 Task: Use the formula "IMPORTXML" in spreadsheet "Project portfolio".
Action: Mouse moved to (741, 91)
Screenshot: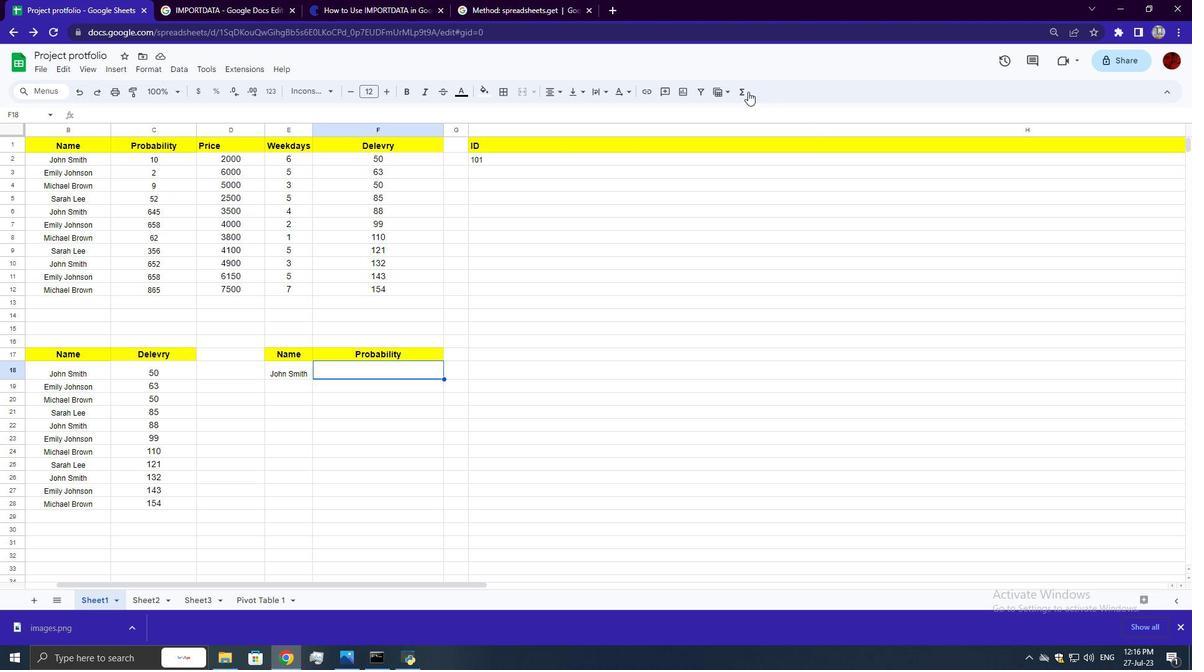 
Action: Mouse pressed left at (741, 91)
Screenshot: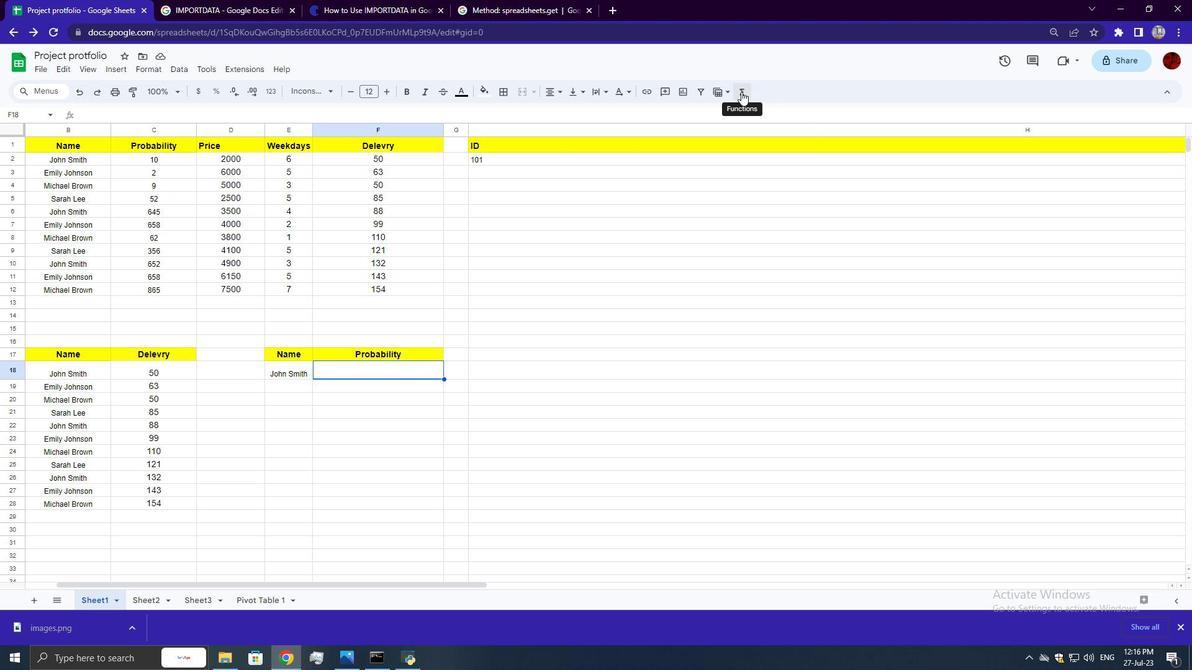 
Action: Mouse moved to (934, 226)
Screenshot: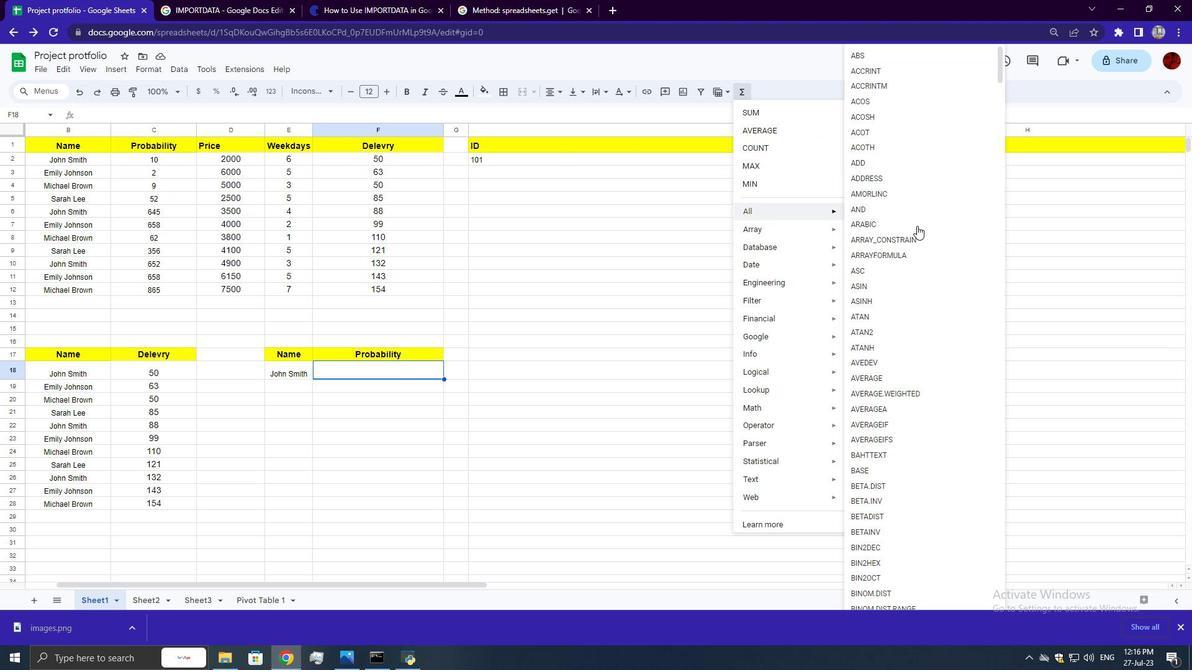 
Action: Mouse scrolled (934, 226) with delta (0, 0)
Screenshot: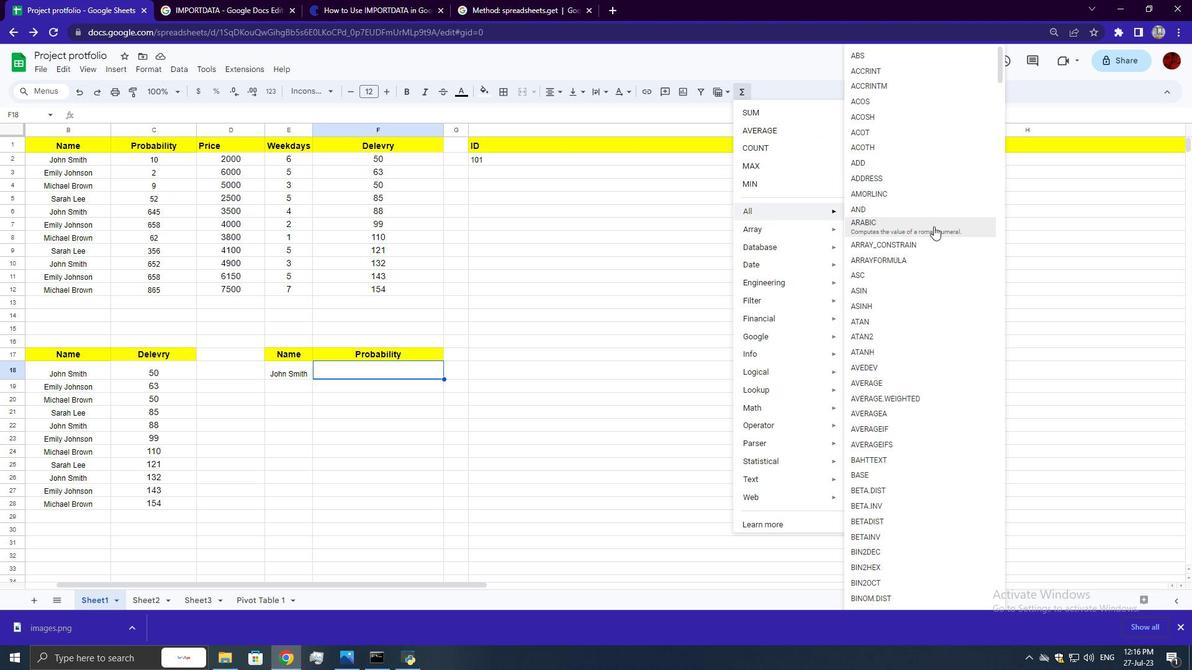 
Action: Mouse scrolled (934, 226) with delta (0, 0)
Screenshot: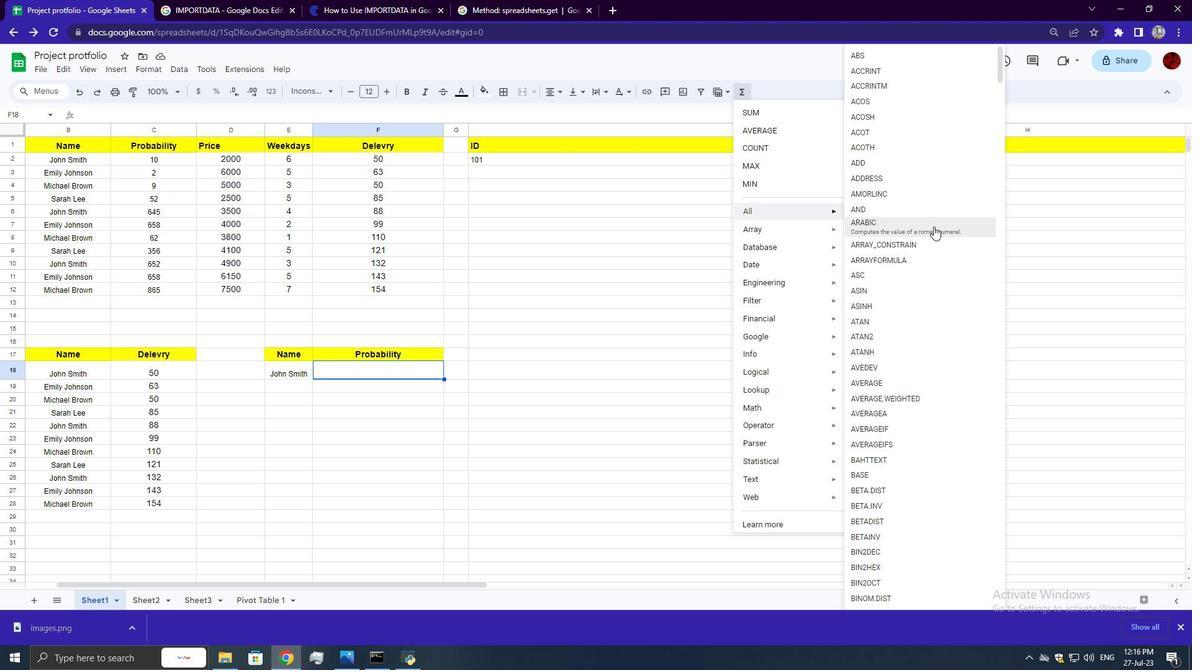 
Action: Mouse scrolled (934, 226) with delta (0, 0)
Screenshot: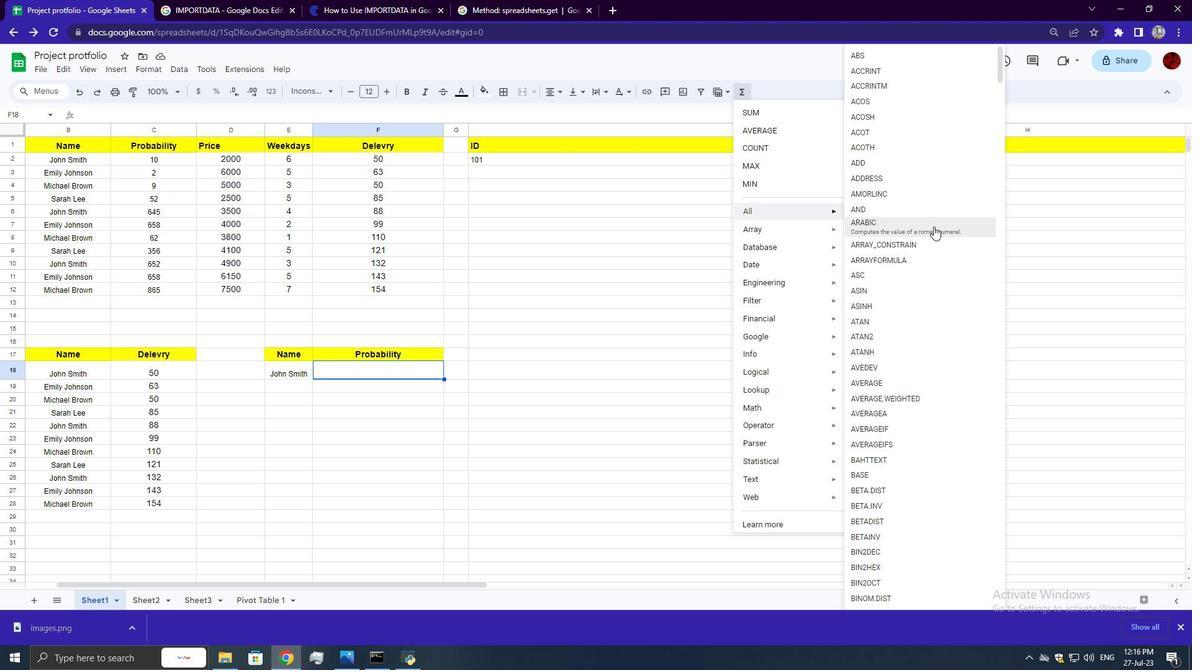 
Action: Mouse scrolled (934, 226) with delta (0, 0)
Screenshot: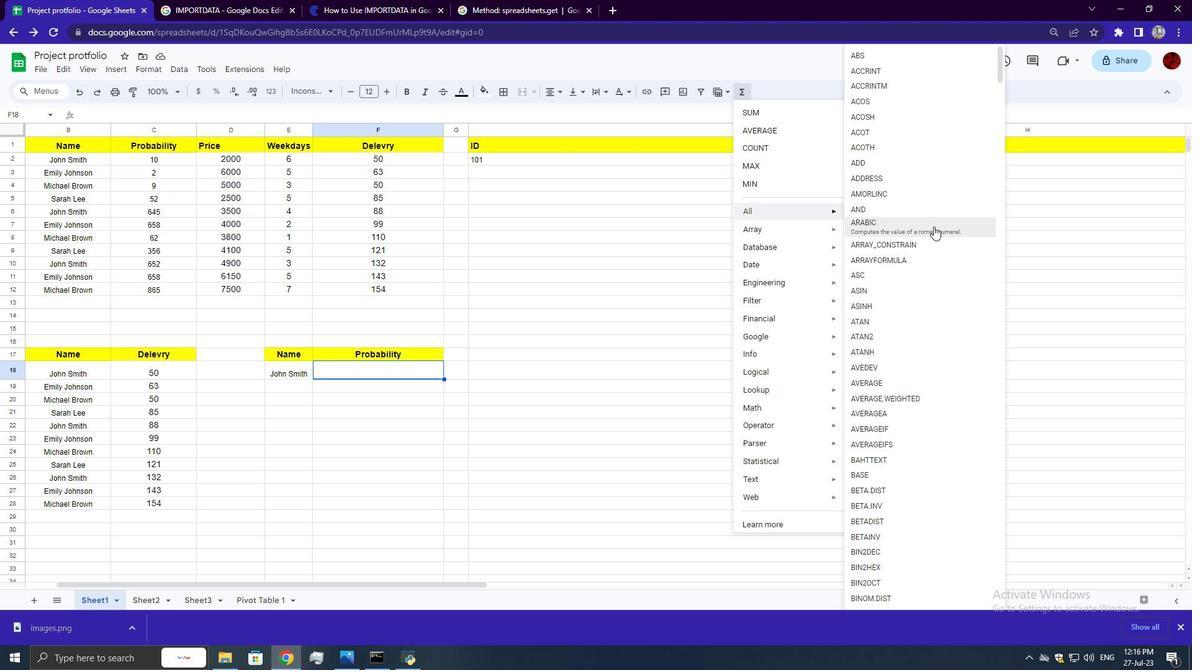 
Action: Mouse scrolled (934, 226) with delta (0, 0)
Screenshot: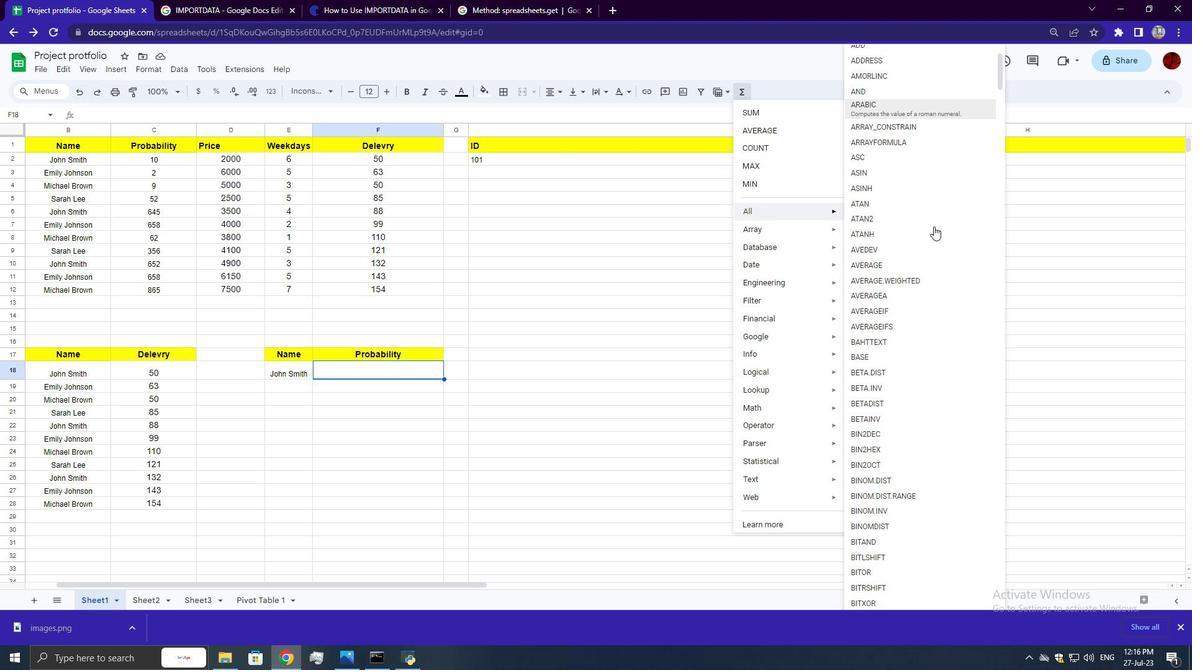 
Action: Mouse scrolled (934, 226) with delta (0, 0)
Screenshot: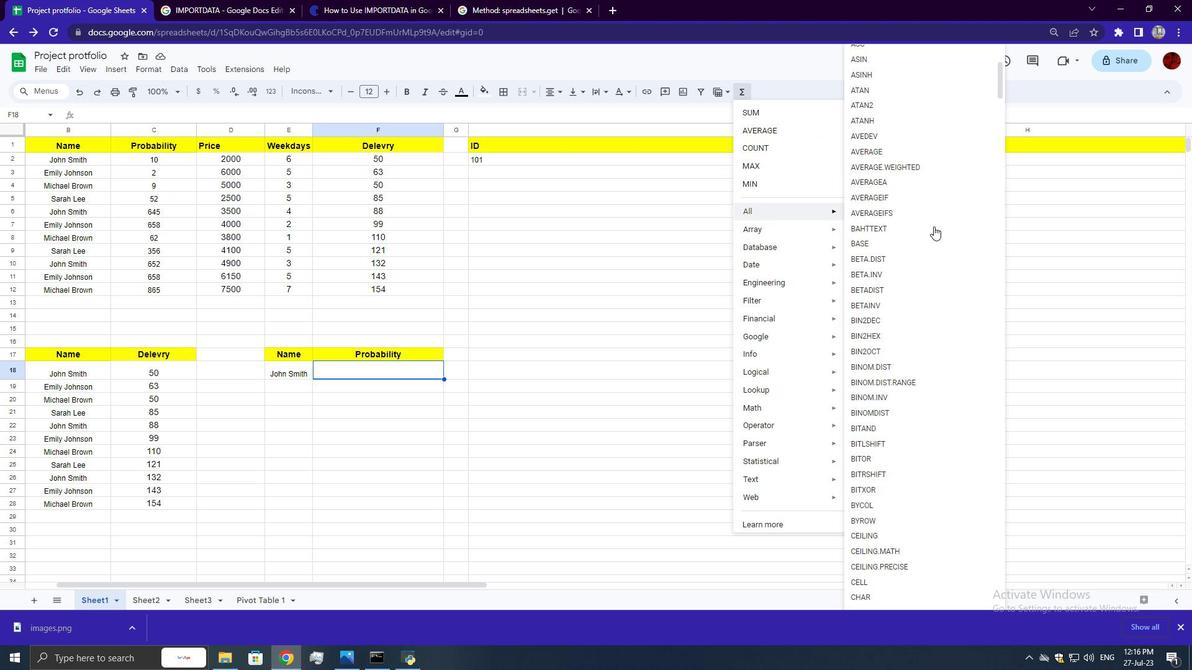 
Action: Mouse scrolled (934, 226) with delta (0, 0)
Screenshot: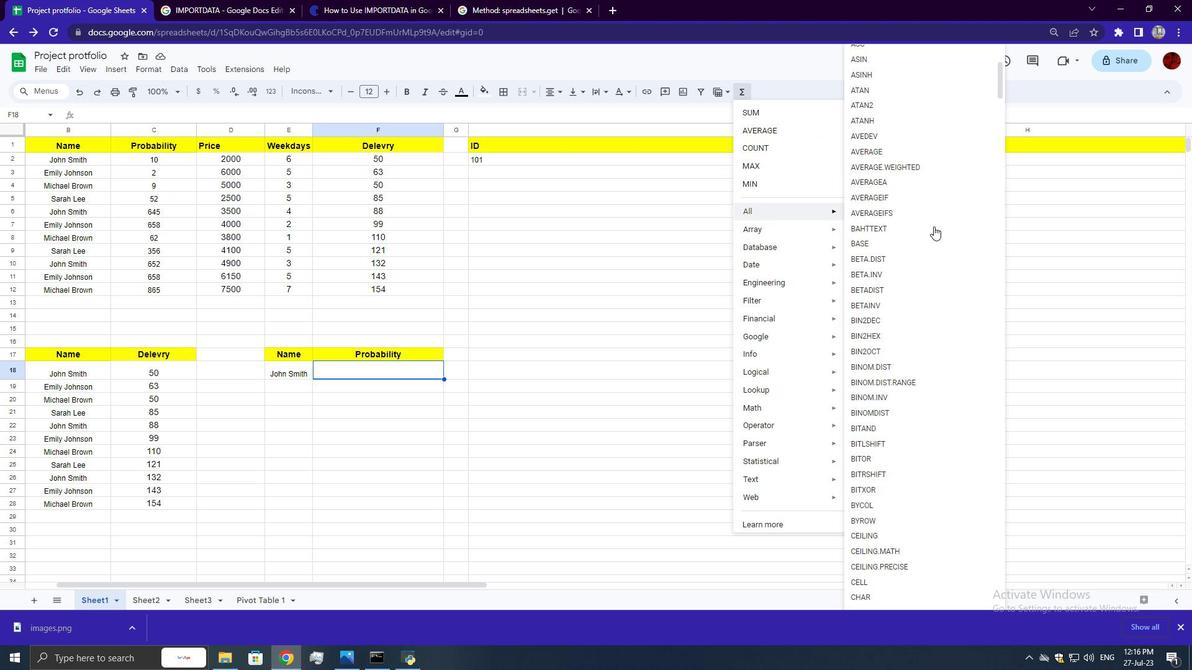 
Action: Mouse scrolled (934, 226) with delta (0, 0)
Screenshot: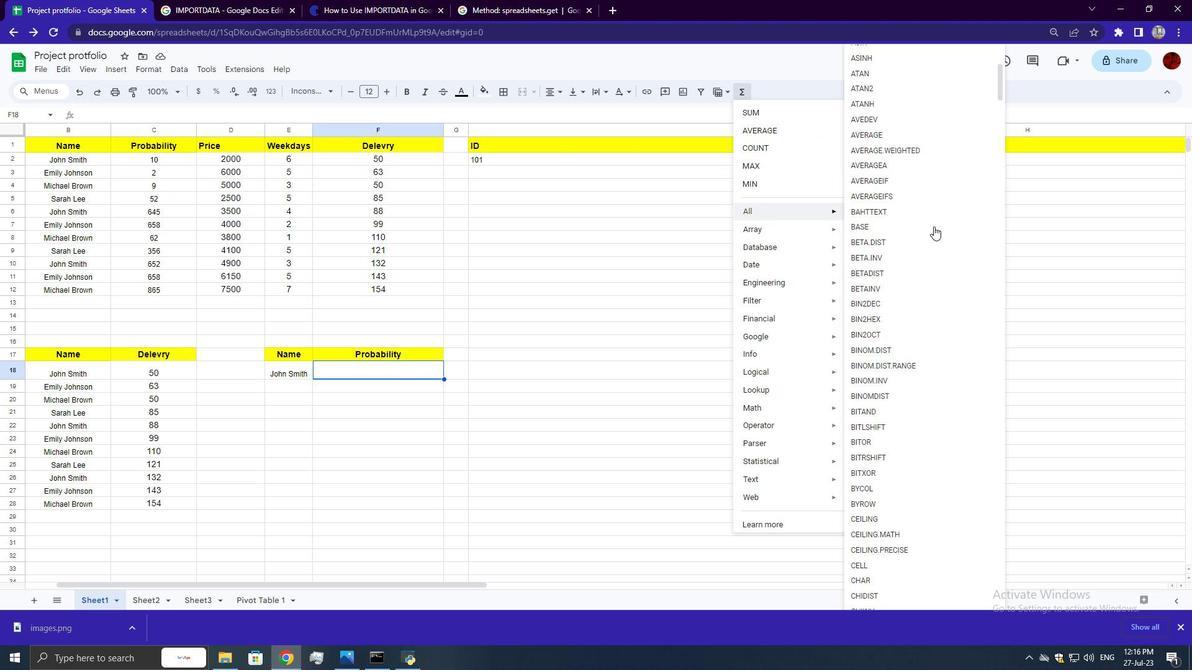 
Action: Mouse scrolled (934, 226) with delta (0, 0)
Screenshot: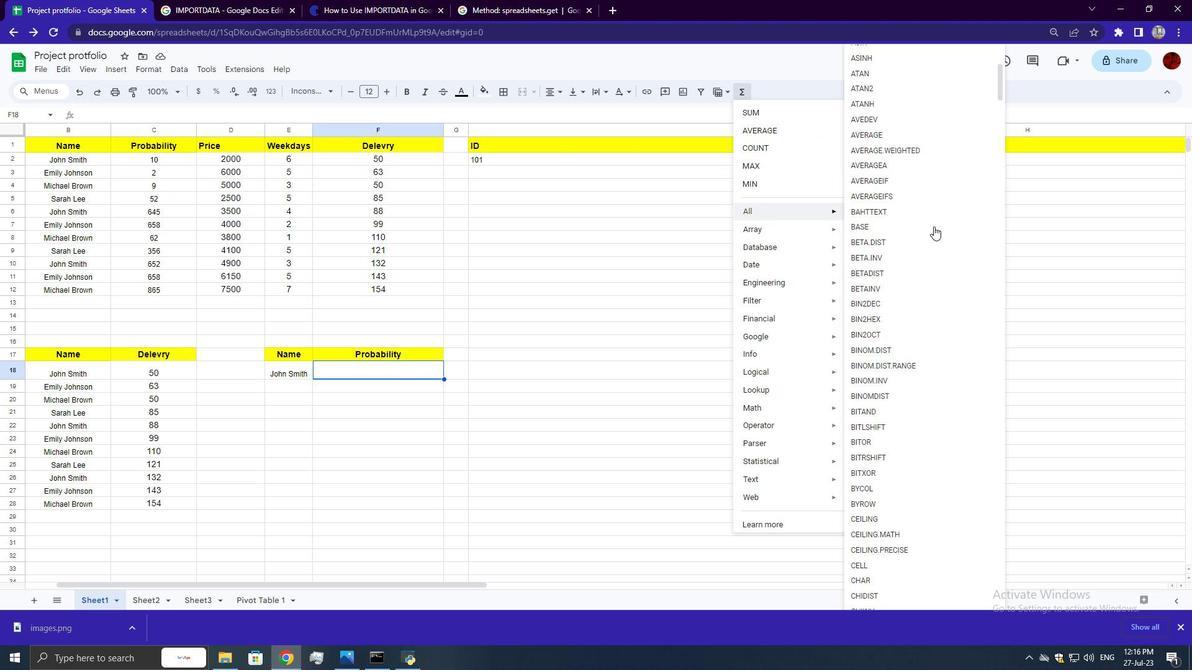 
Action: Mouse scrolled (934, 226) with delta (0, 0)
Screenshot: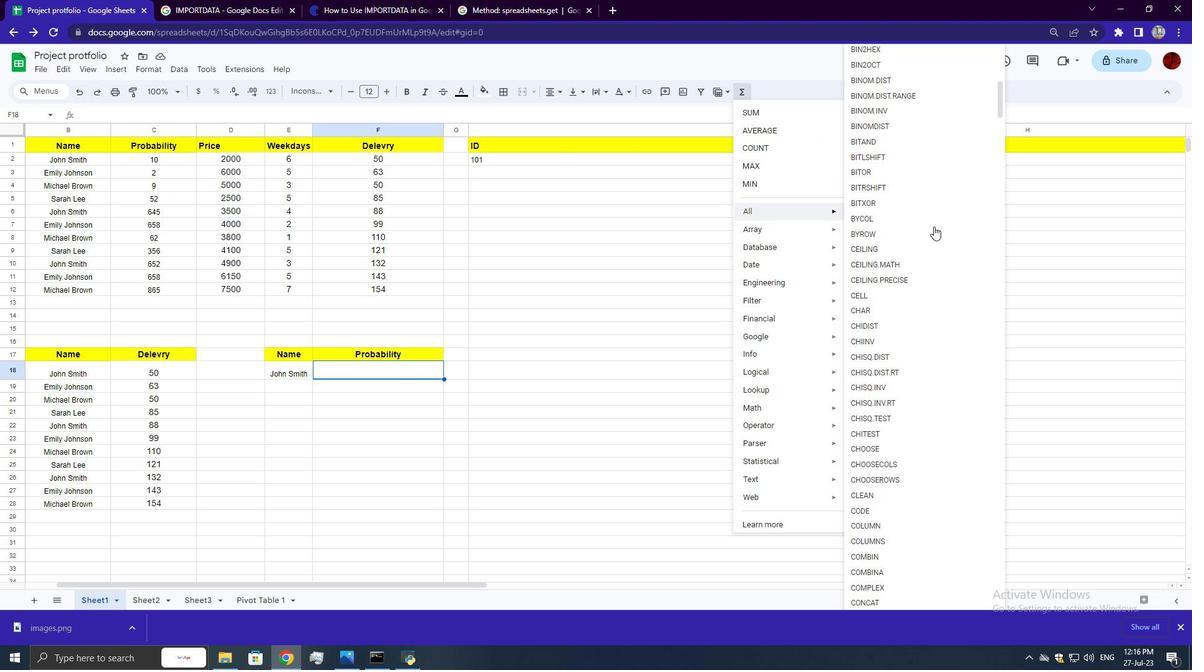 
Action: Mouse scrolled (934, 226) with delta (0, 0)
Screenshot: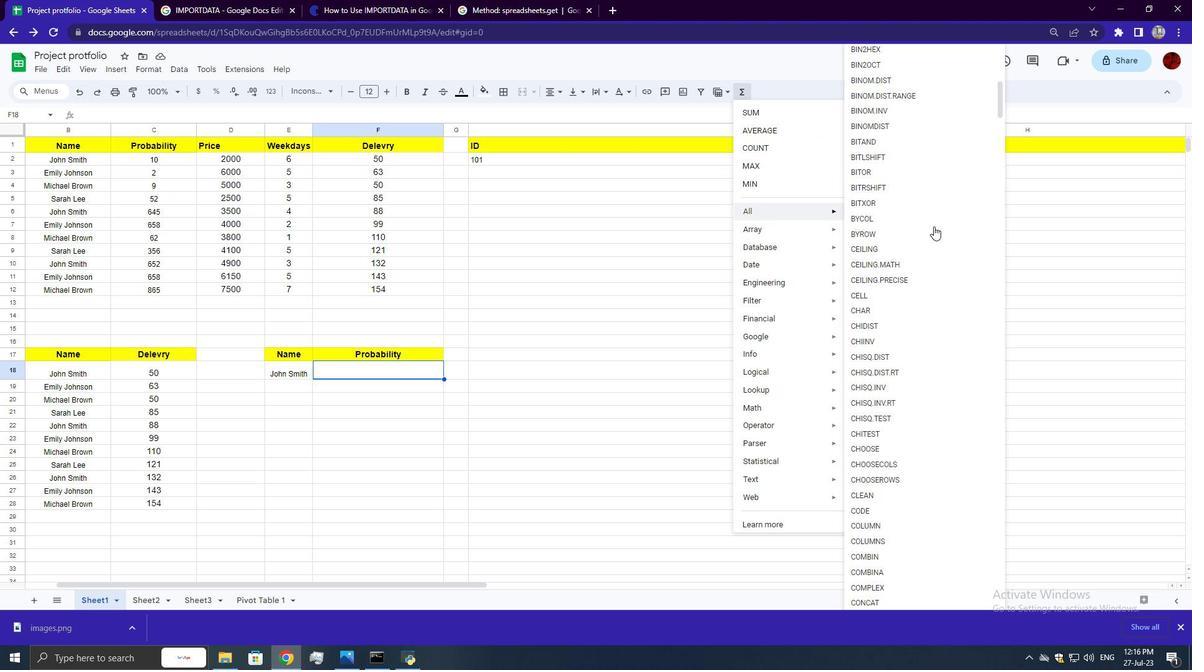 
Action: Mouse scrolled (934, 226) with delta (0, 0)
Screenshot: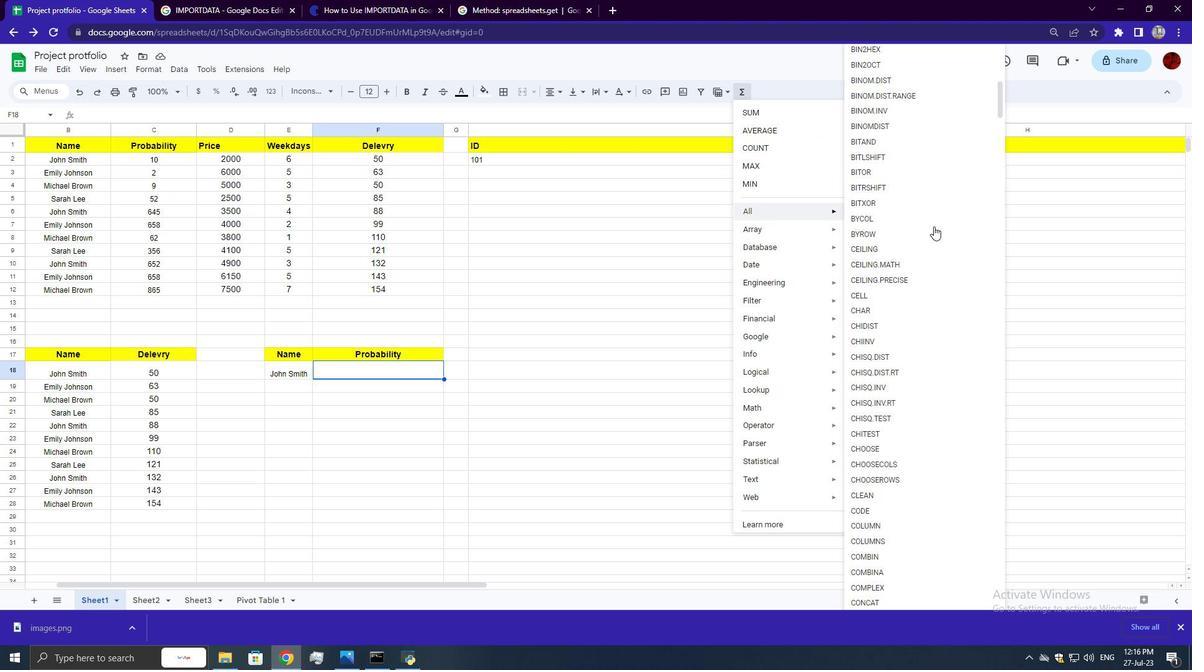 
Action: Mouse scrolled (934, 226) with delta (0, 0)
Screenshot: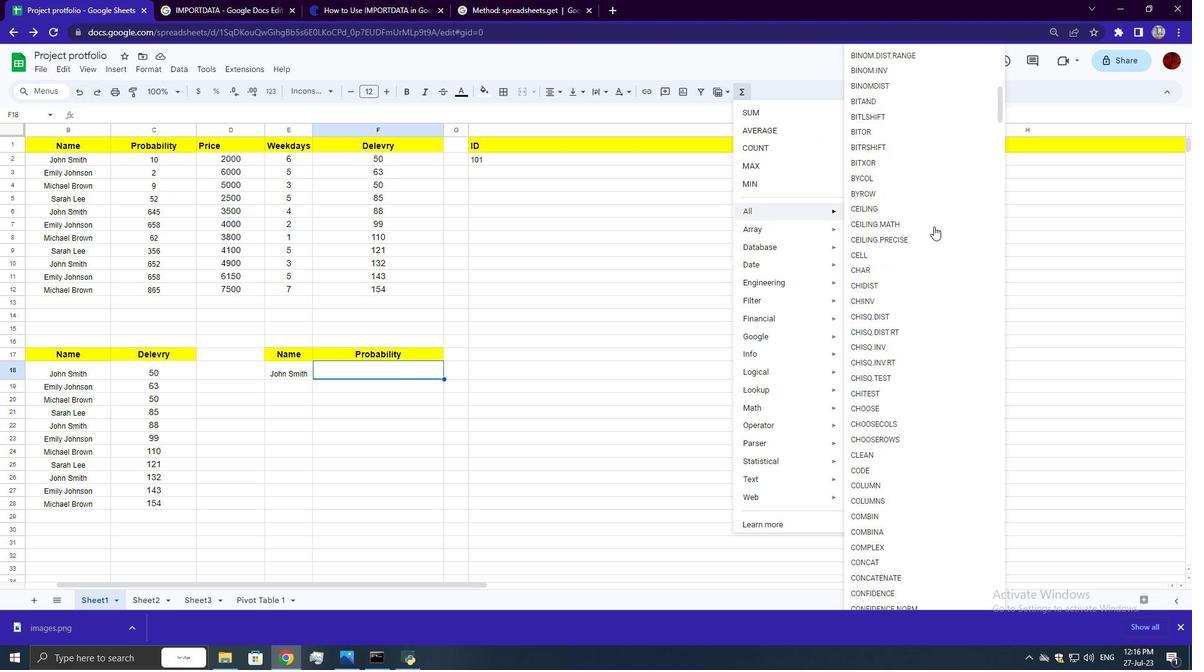 
Action: Mouse scrolled (934, 226) with delta (0, 0)
Screenshot: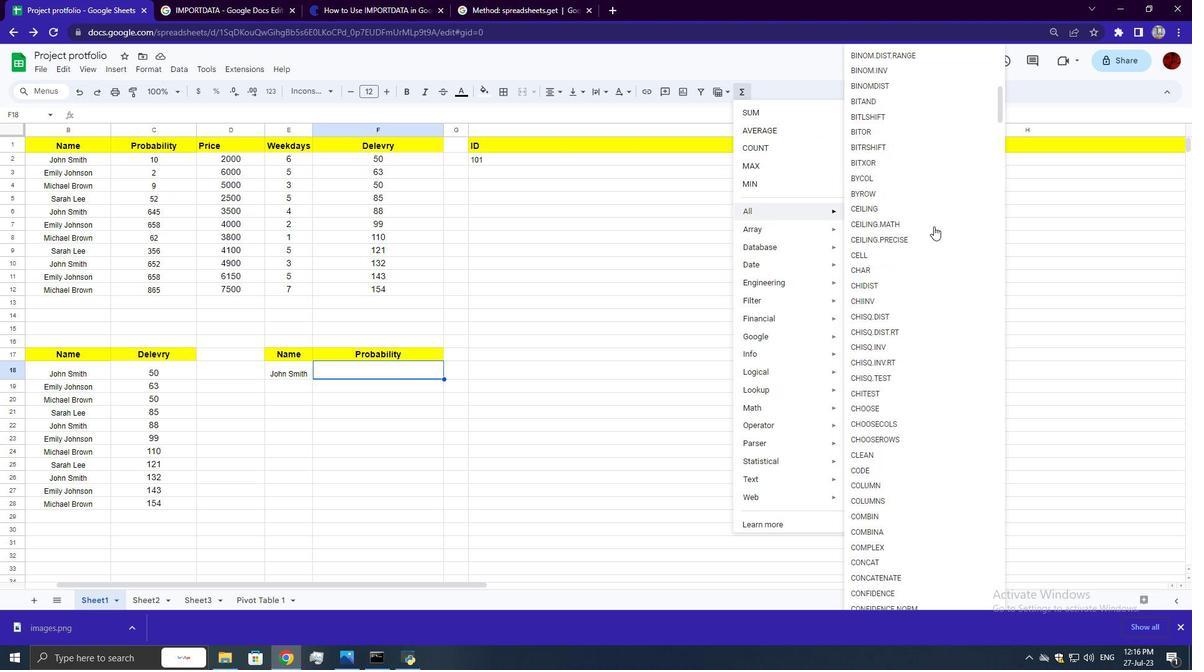 
Action: Mouse scrolled (934, 226) with delta (0, 0)
Screenshot: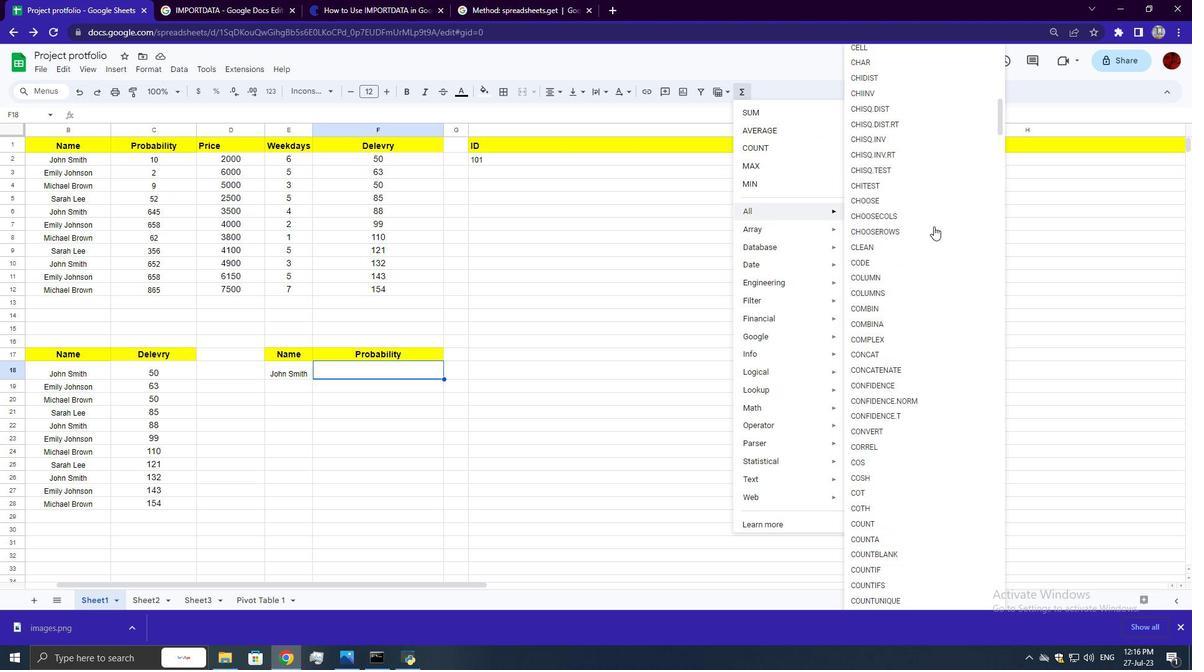 
Action: Mouse scrolled (934, 226) with delta (0, 0)
Screenshot: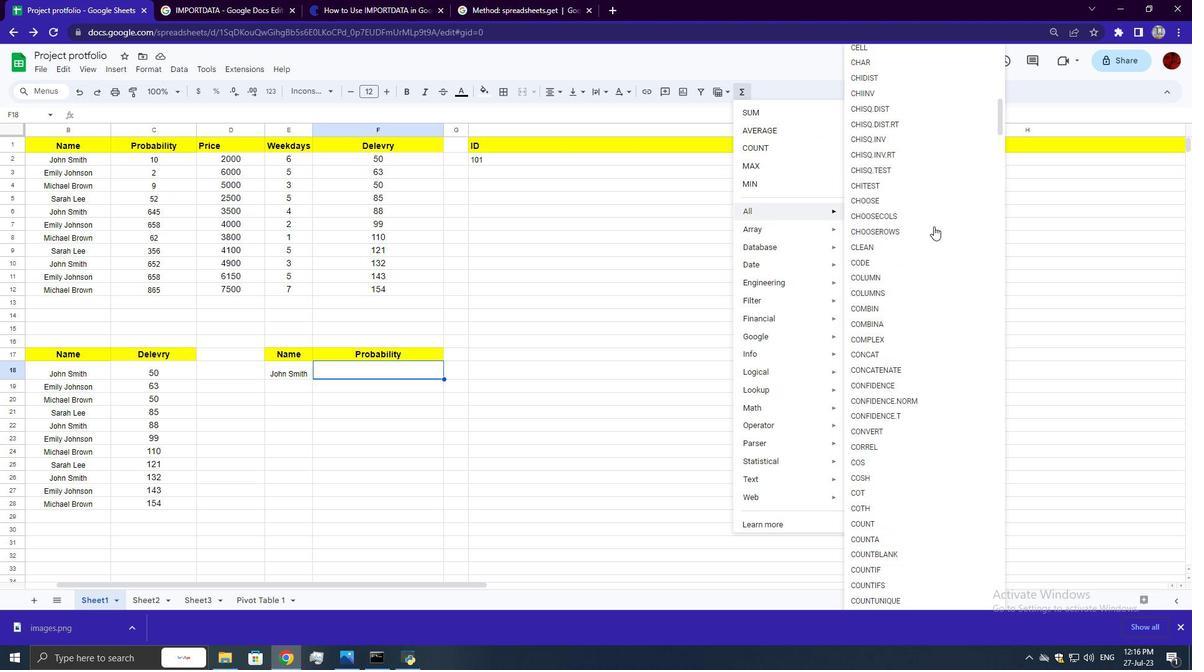 
Action: Mouse scrolled (934, 226) with delta (0, 0)
Screenshot: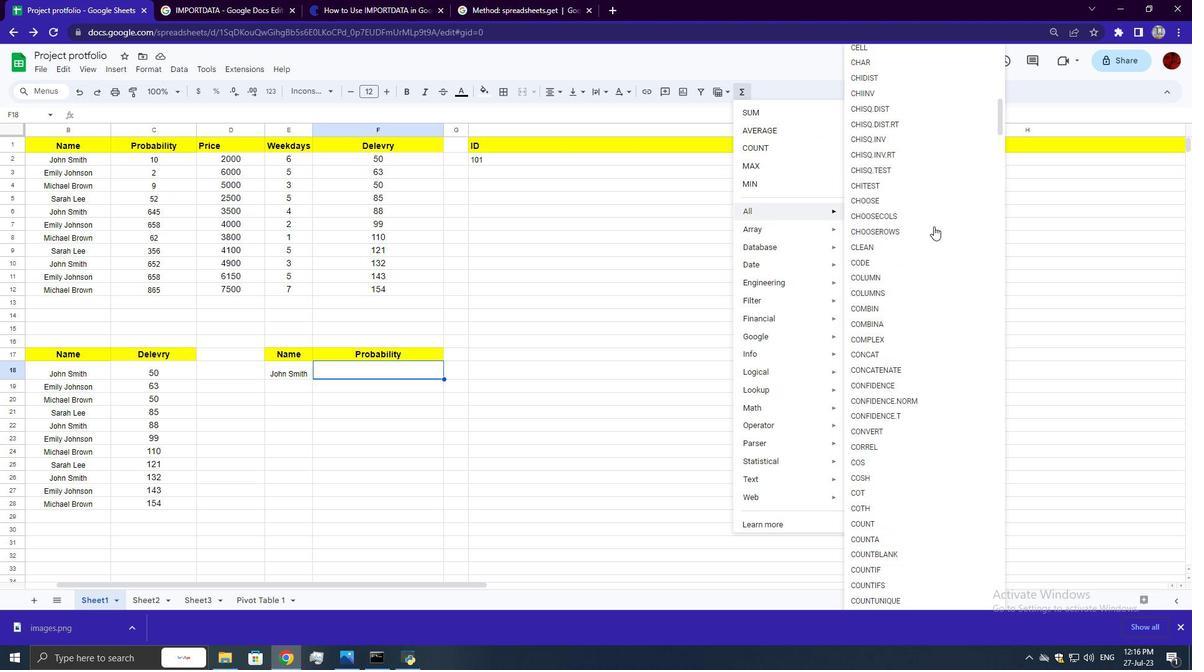 
Action: Mouse scrolled (934, 226) with delta (0, 0)
Screenshot: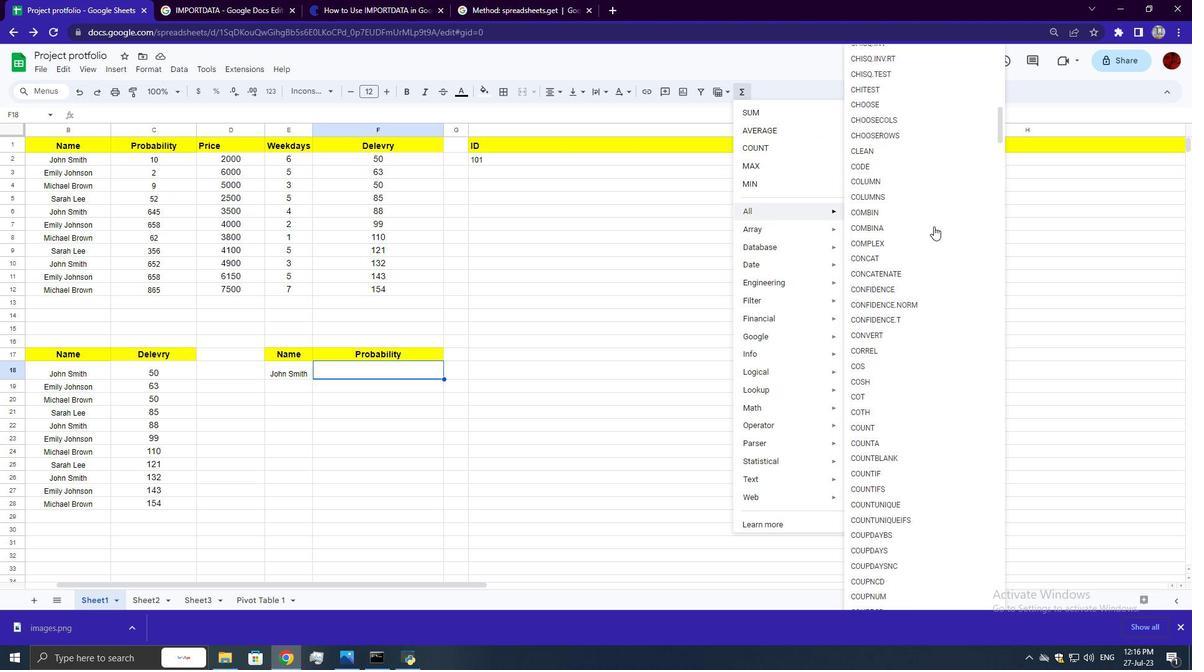 
Action: Mouse scrolled (934, 226) with delta (0, 0)
Screenshot: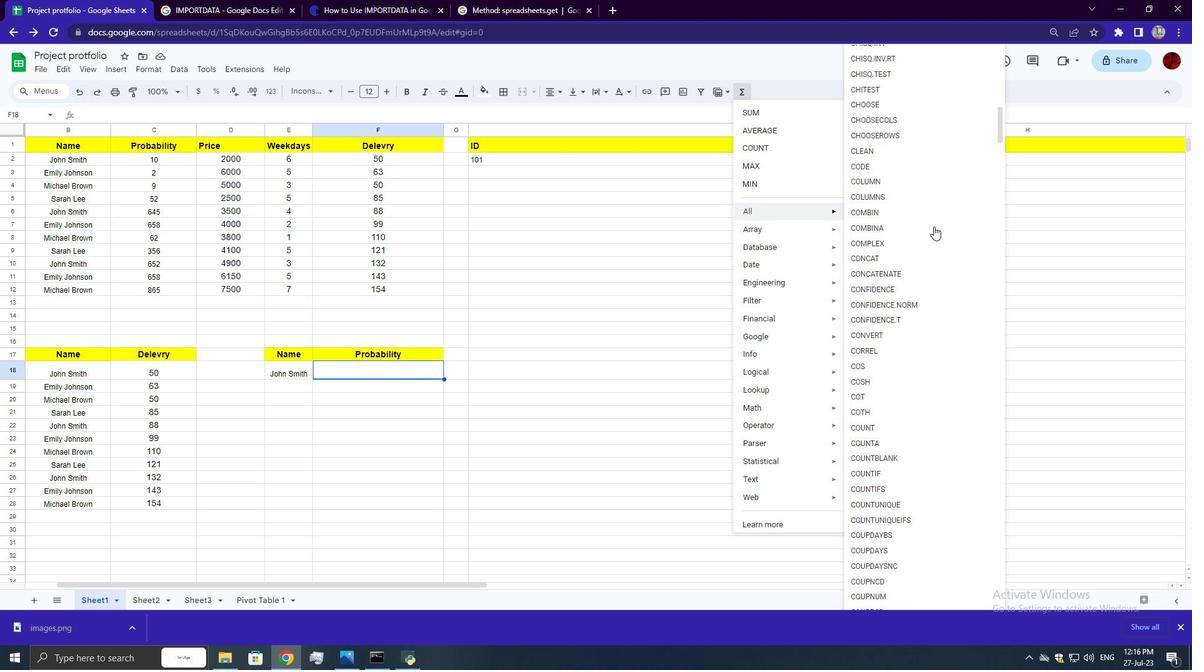 
Action: Mouse scrolled (934, 226) with delta (0, 0)
Screenshot: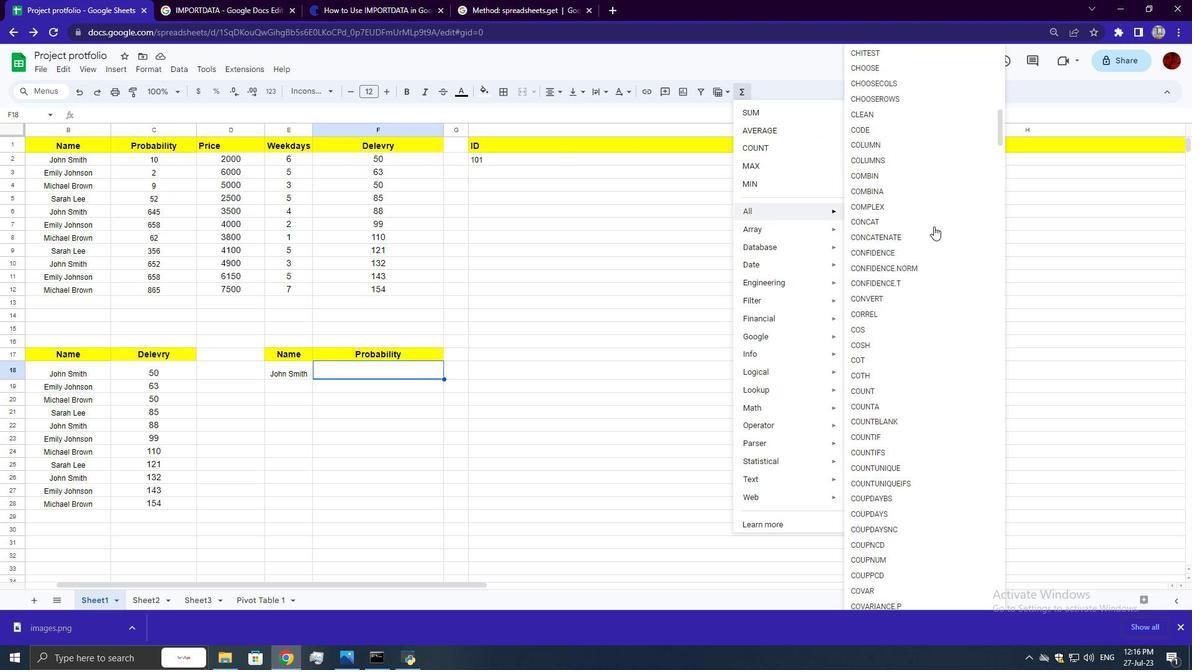 
Action: Mouse scrolled (934, 226) with delta (0, 0)
Screenshot: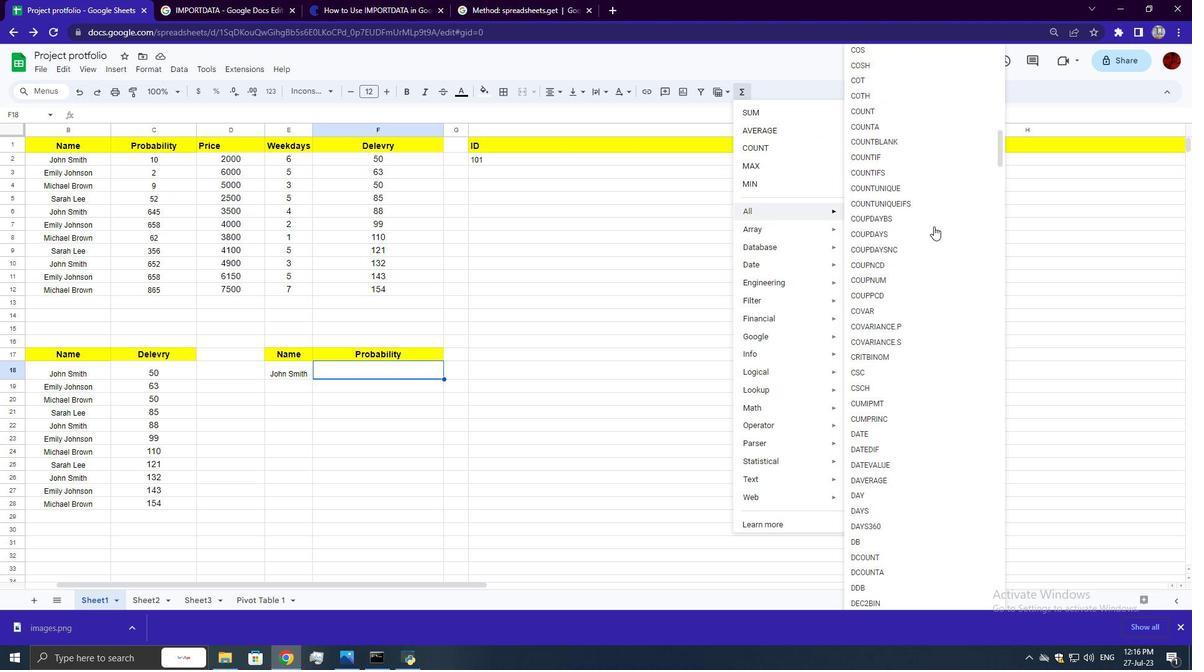 
Action: Mouse scrolled (934, 226) with delta (0, 0)
Screenshot: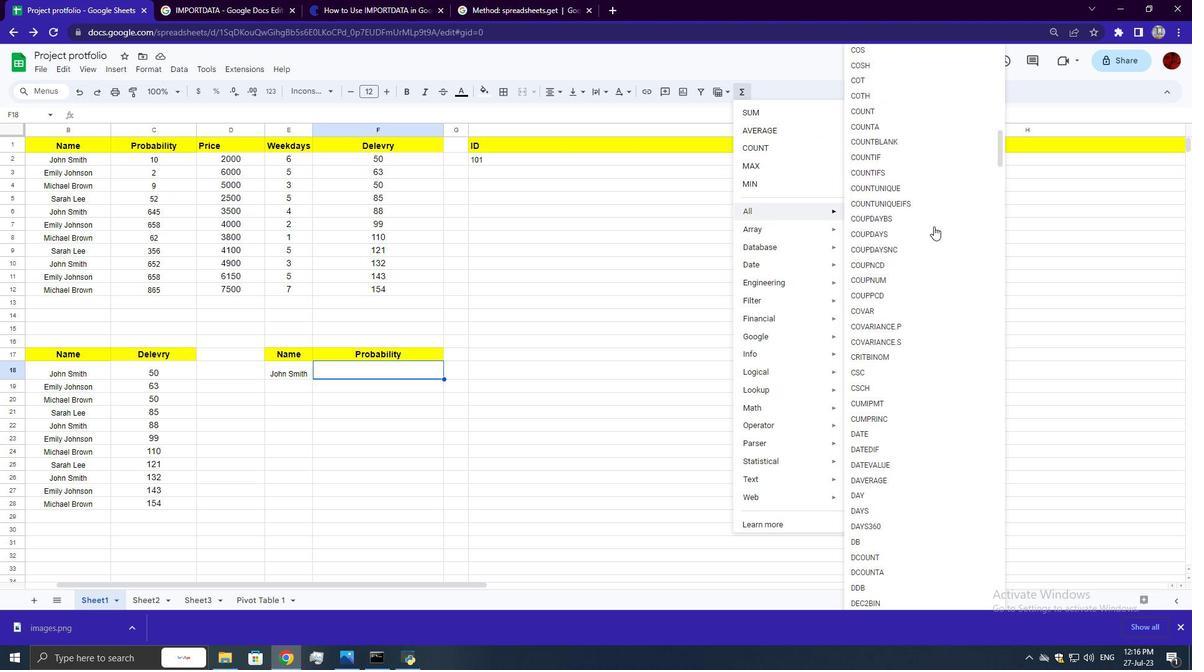 
Action: Mouse scrolled (934, 226) with delta (0, 0)
Screenshot: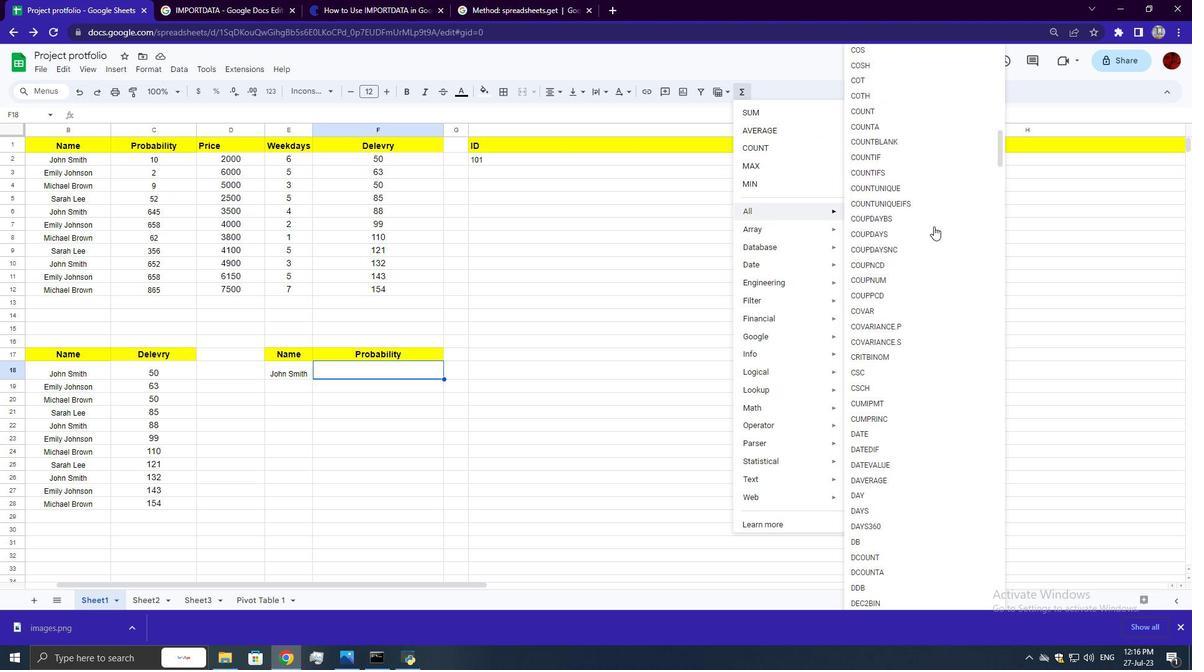 
Action: Mouse scrolled (934, 226) with delta (0, 0)
Screenshot: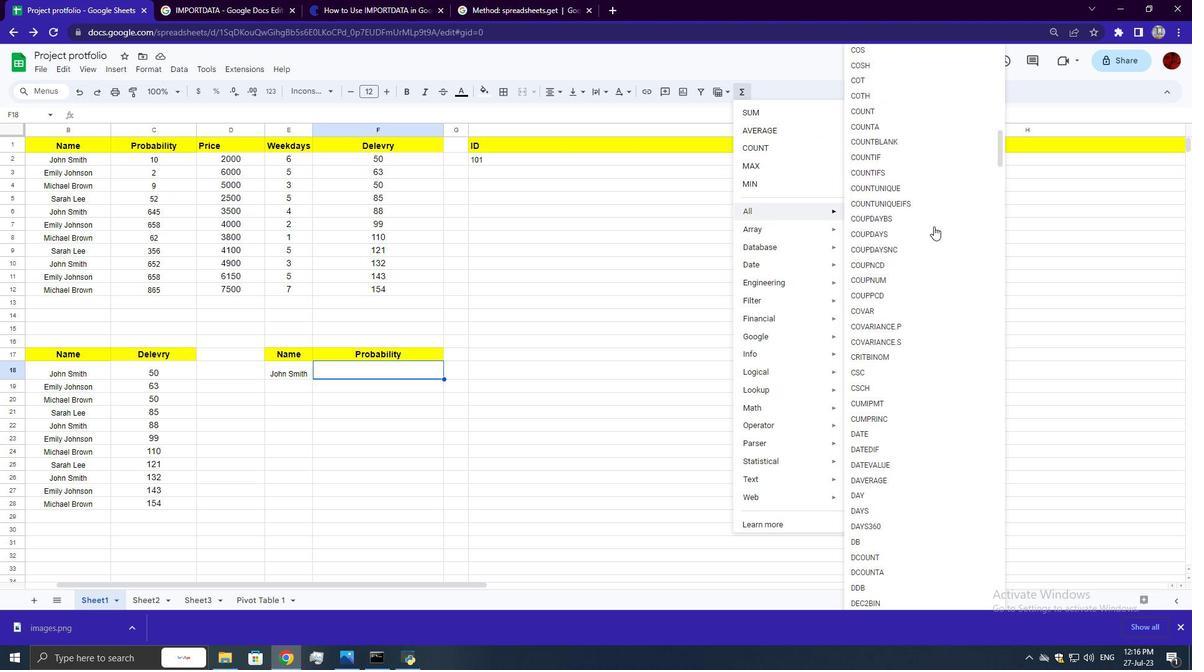 
Action: Mouse moved to (934, 226)
Screenshot: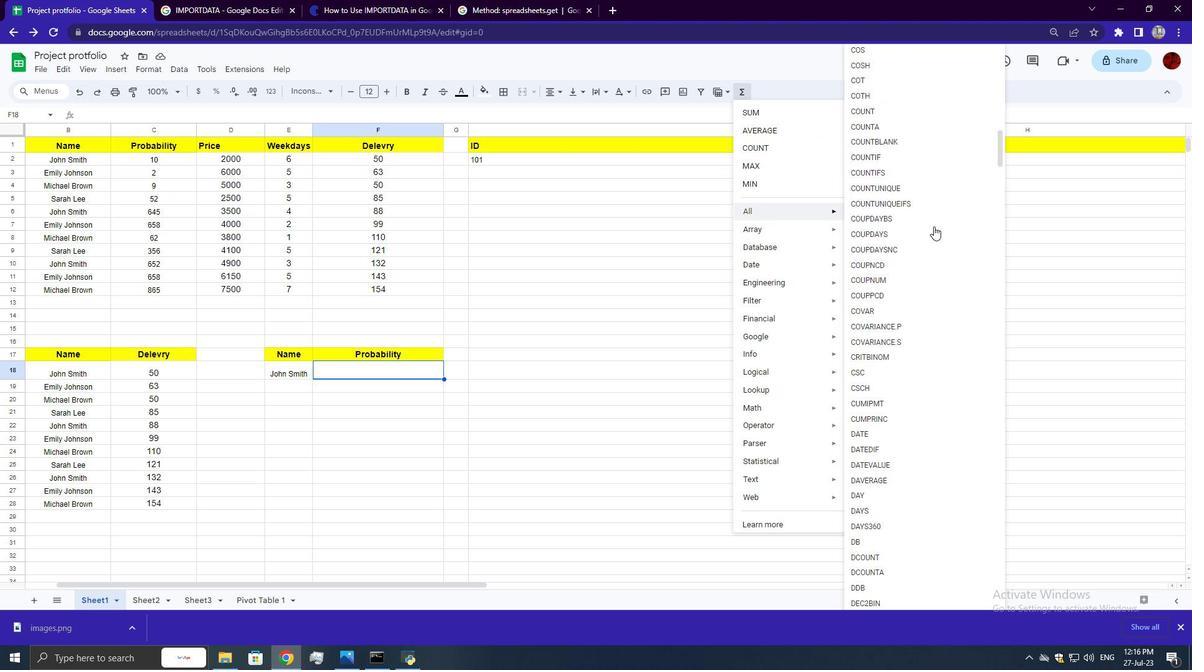 
Action: Mouse scrolled (934, 226) with delta (0, 0)
Screenshot: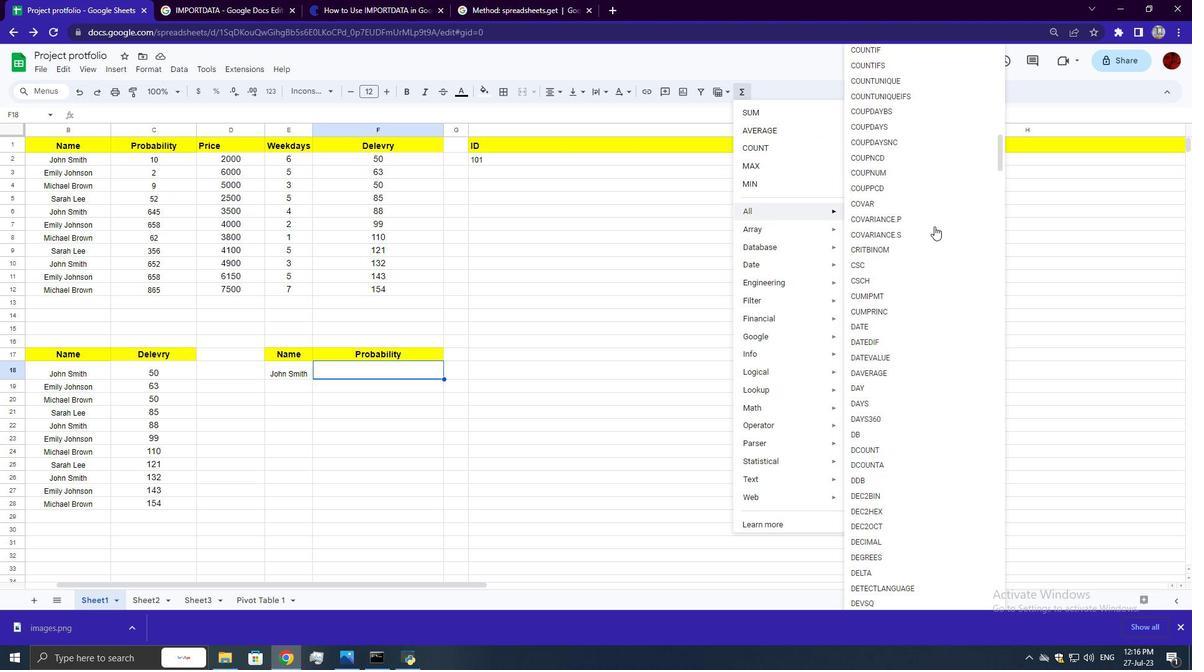 
Action: Mouse scrolled (934, 226) with delta (0, 0)
Screenshot: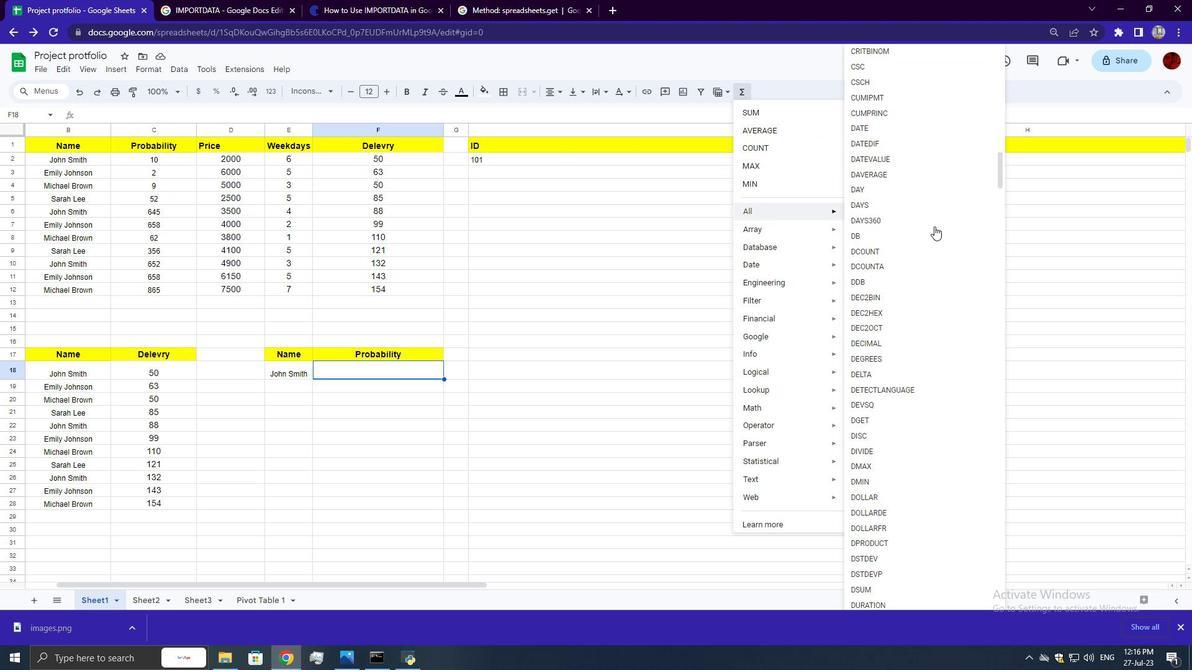 
Action: Mouse scrolled (934, 226) with delta (0, 0)
Screenshot: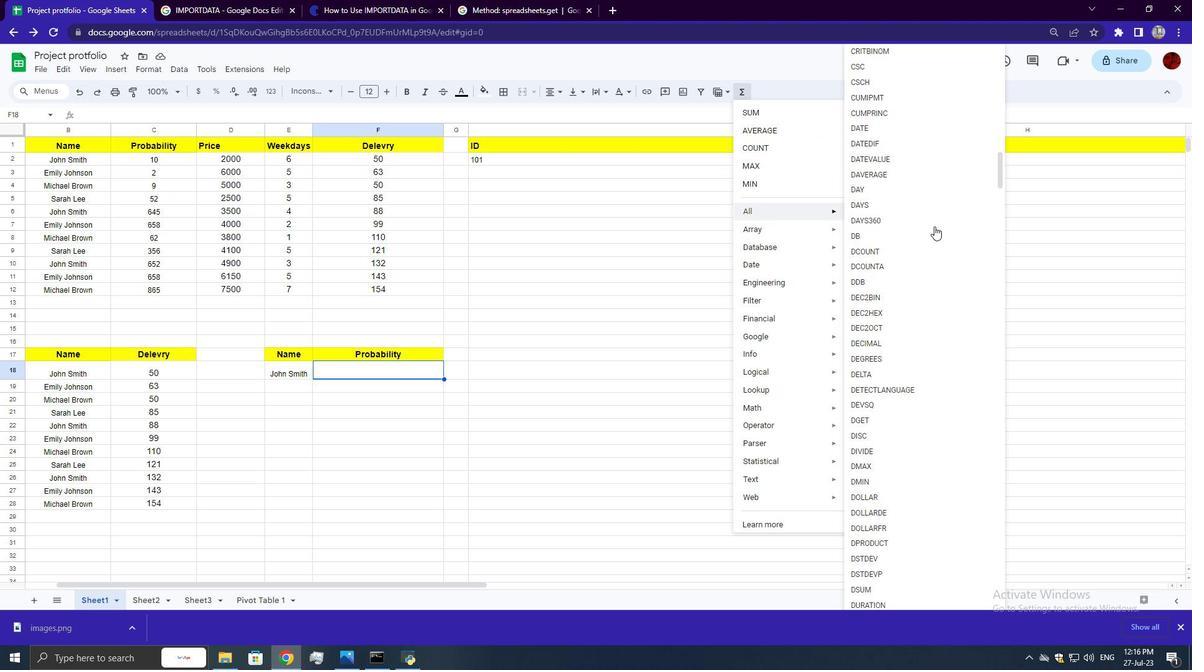 
Action: Mouse scrolled (934, 226) with delta (0, 0)
Screenshot: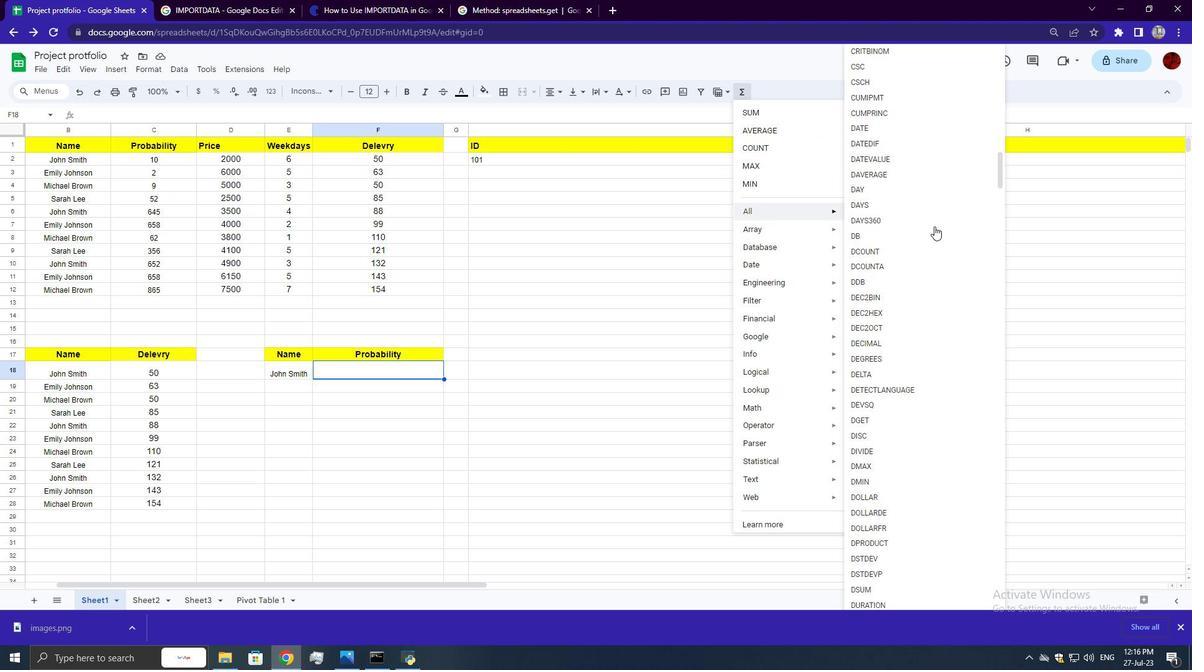 
Action: Mouse scrolled (934, 226) with delta (0, 0)
Screenshot: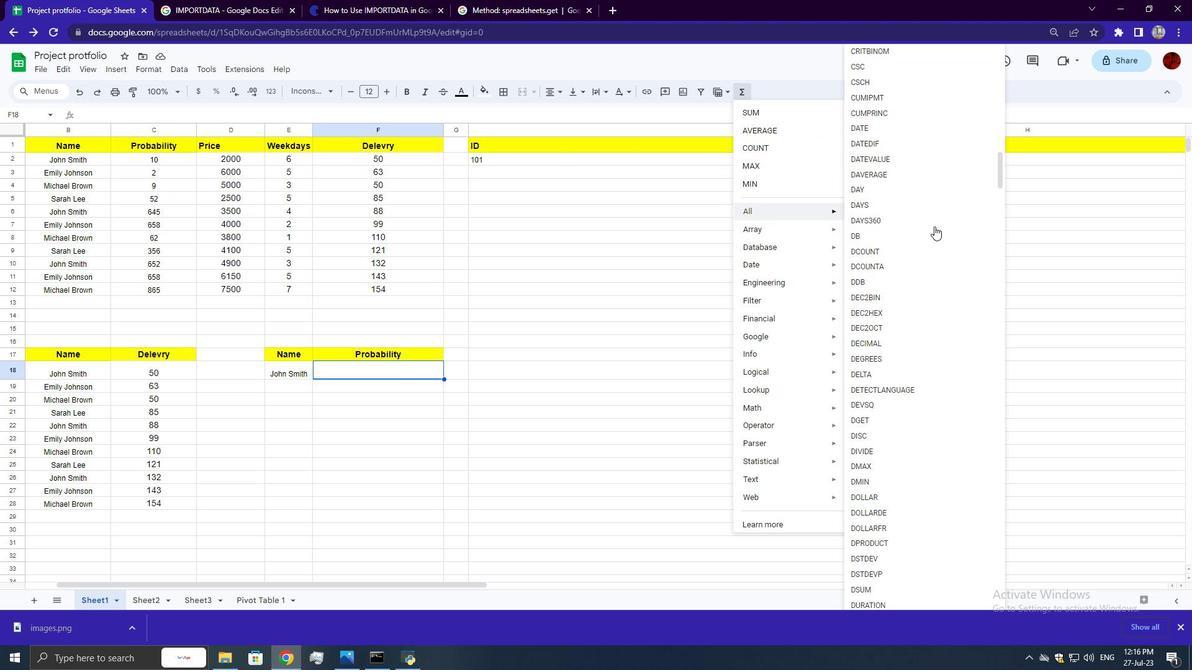 
Action: Mouse scrolled (934, 226) with delta (0, 0)
Screenshot: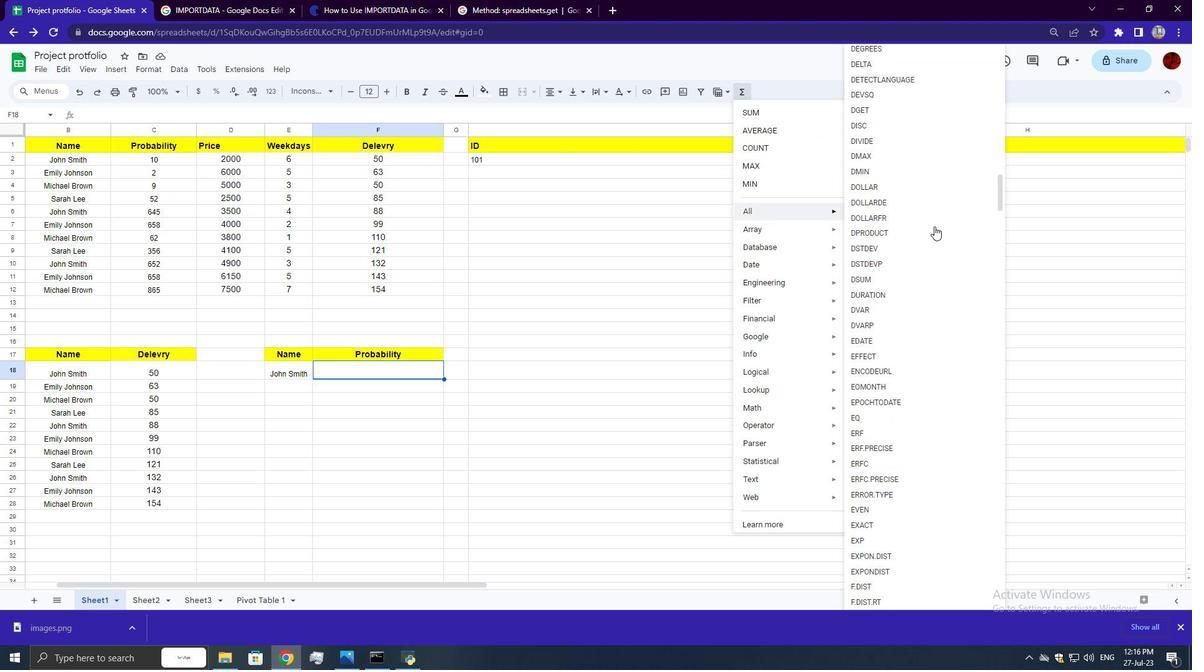 
Action: Mouse scrolled (934, 226) with delta (0, 0)
Screenshot: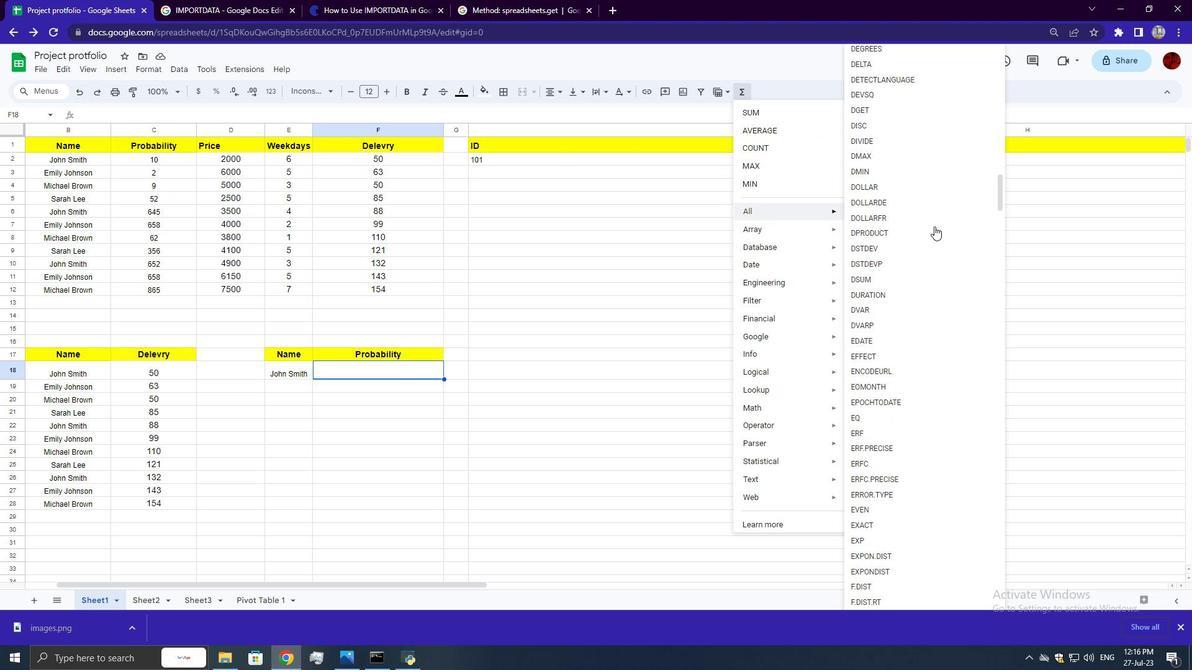 
Action: Mouse scrolled (934, 226) with delta (0, 0)
Screenshot: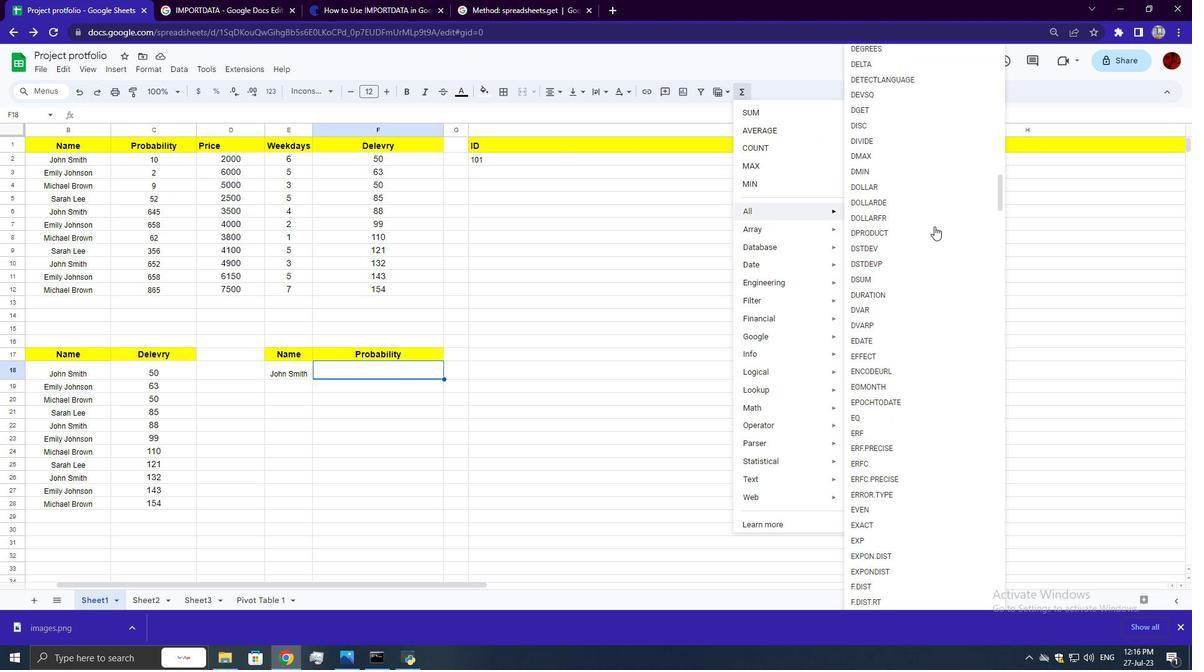 
Action: Mouse scrolled (934, 226) with delta (0, 0)
Screenshot: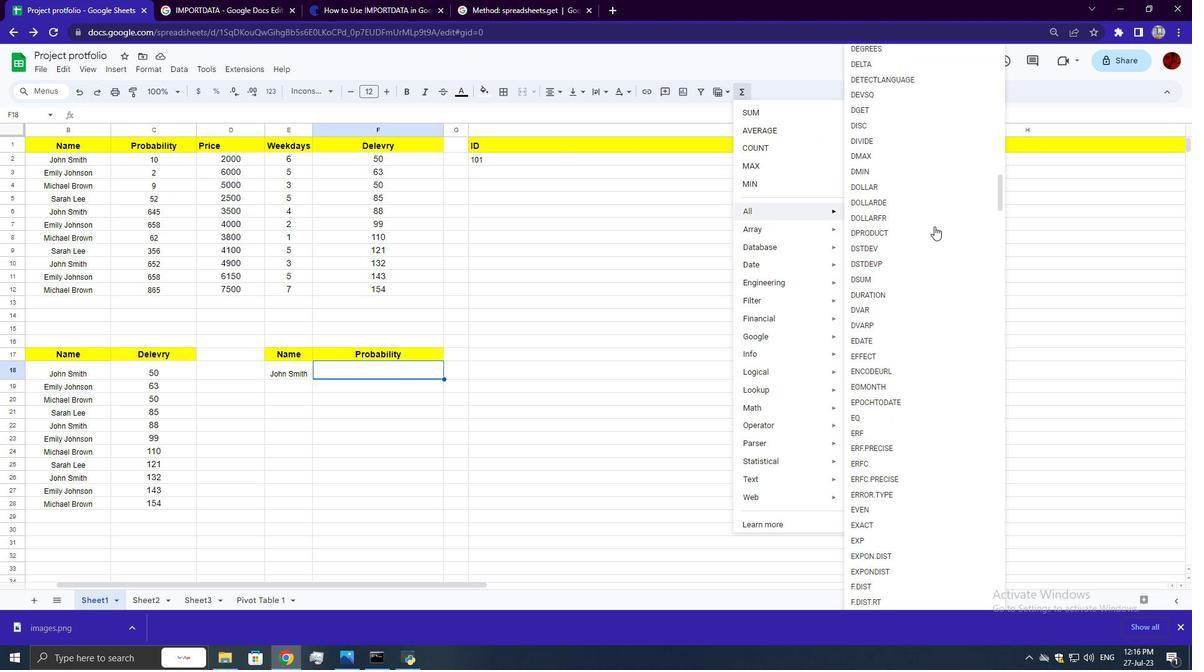 
Action: Mouse scrolled (934, 226) with delta (0, 0)
Screenshot: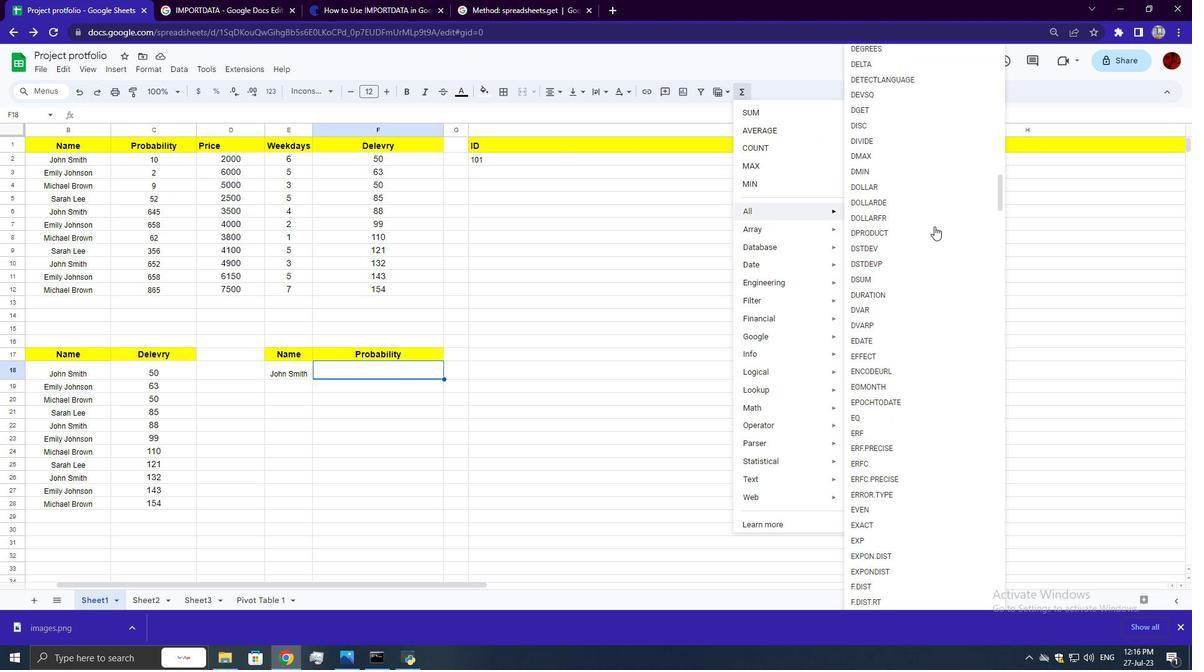 
Action: Mouse scrolled (934, 226) with delta (0, 0)
Screenshot: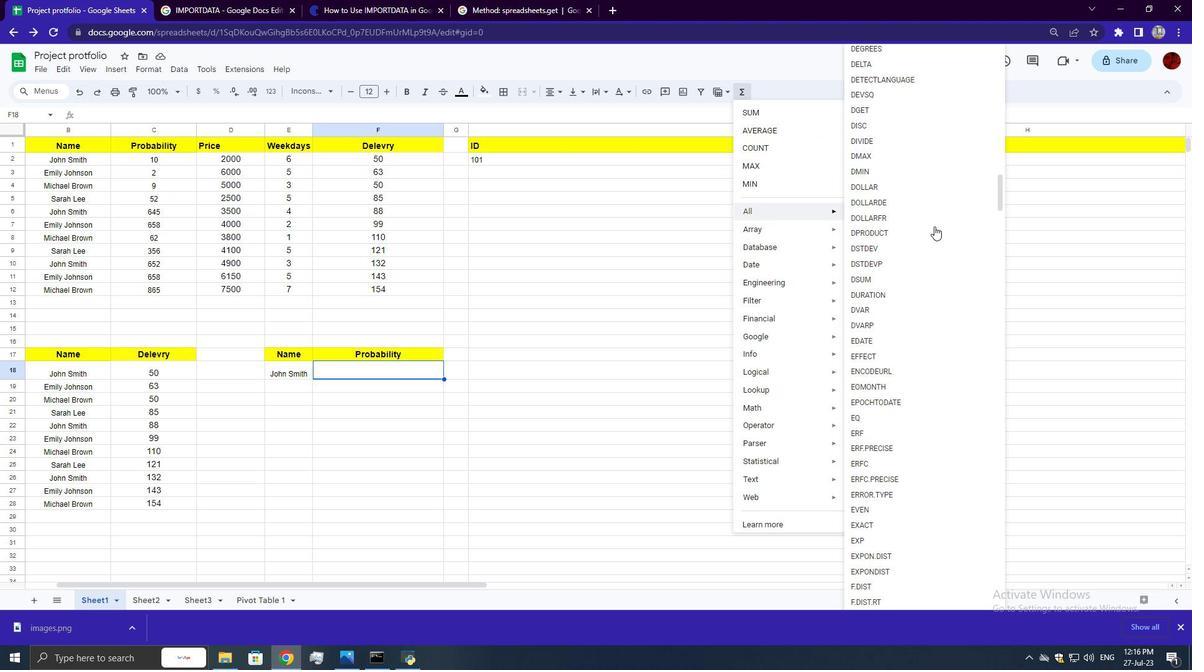 
Action: Mouse scrolled (934, 226) with delta (0, 0)
Screenshot: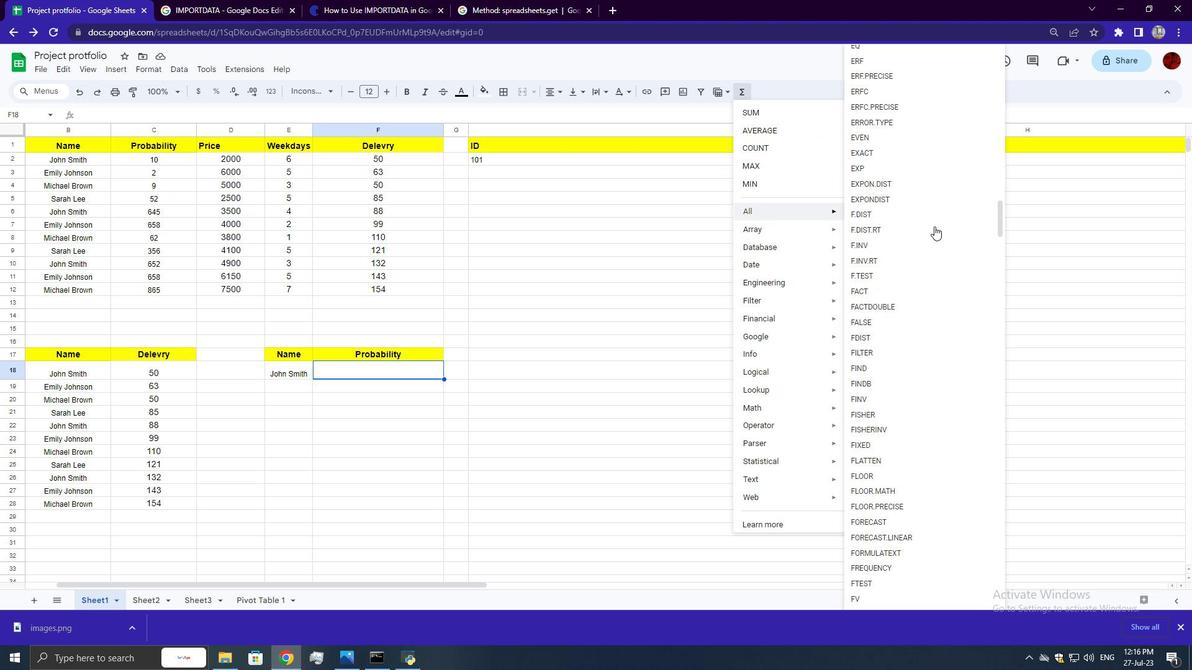 
Action: Mouse scrolled (934, 226) with delta (0, 0)
Screenshot: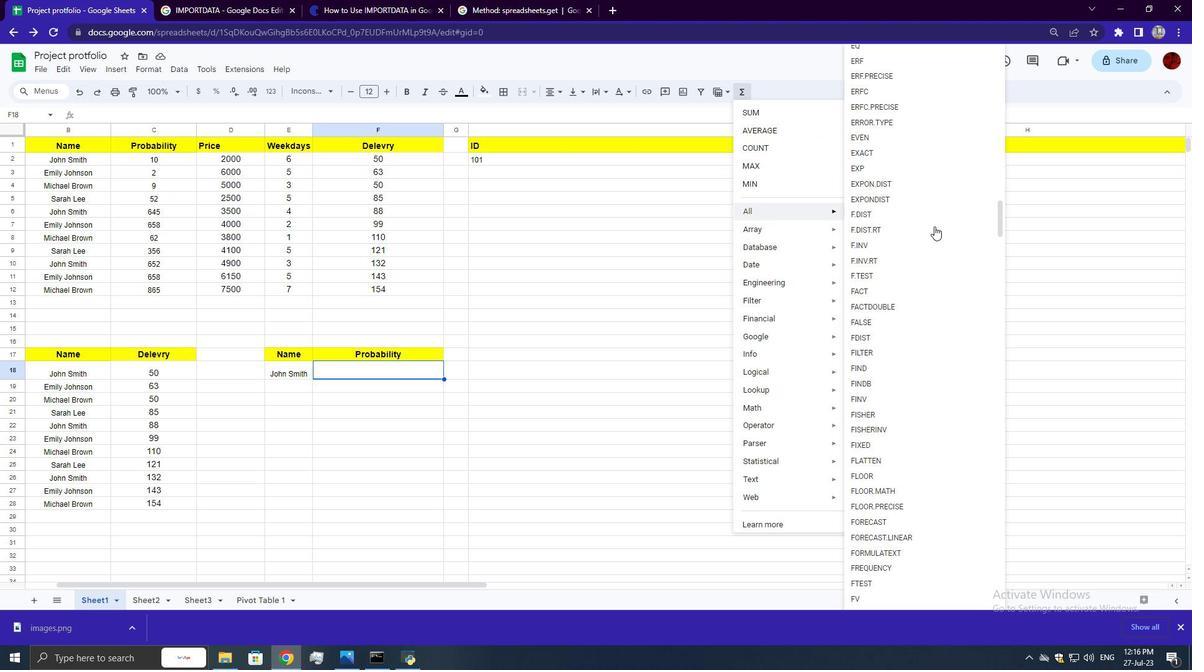 
Action: Mouse scrolled (934, 226) with delta (0, 0)
Screenshot: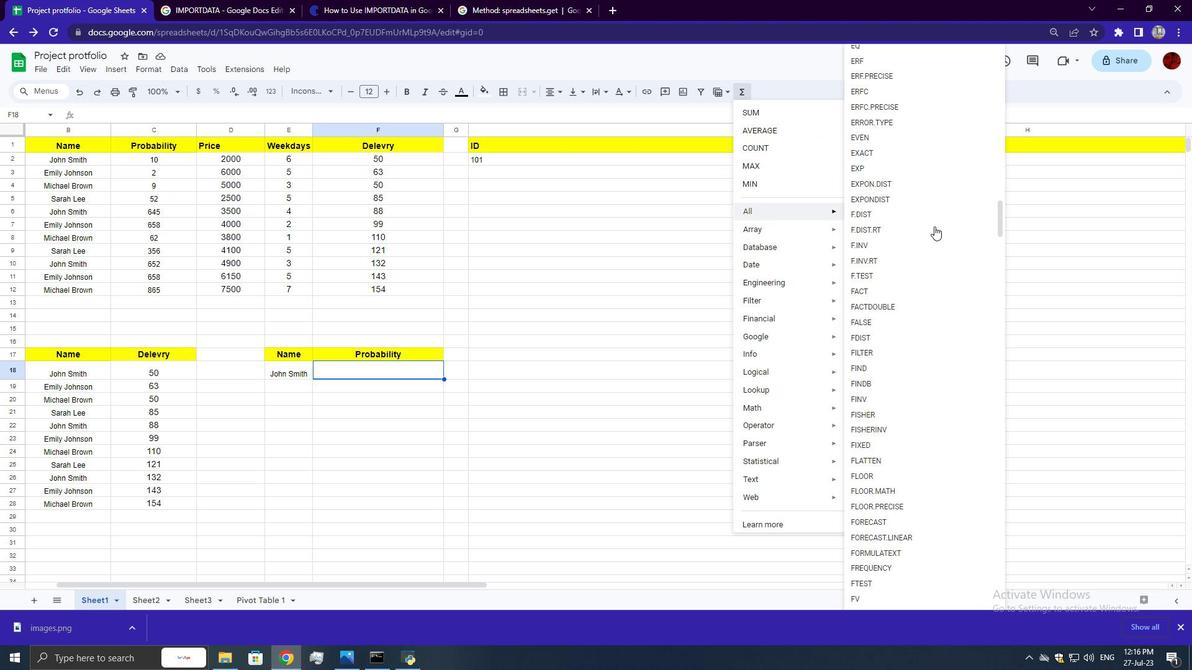 
Action: Mouse scrolled (934, 226) with delta (0, 0)
Screenshot: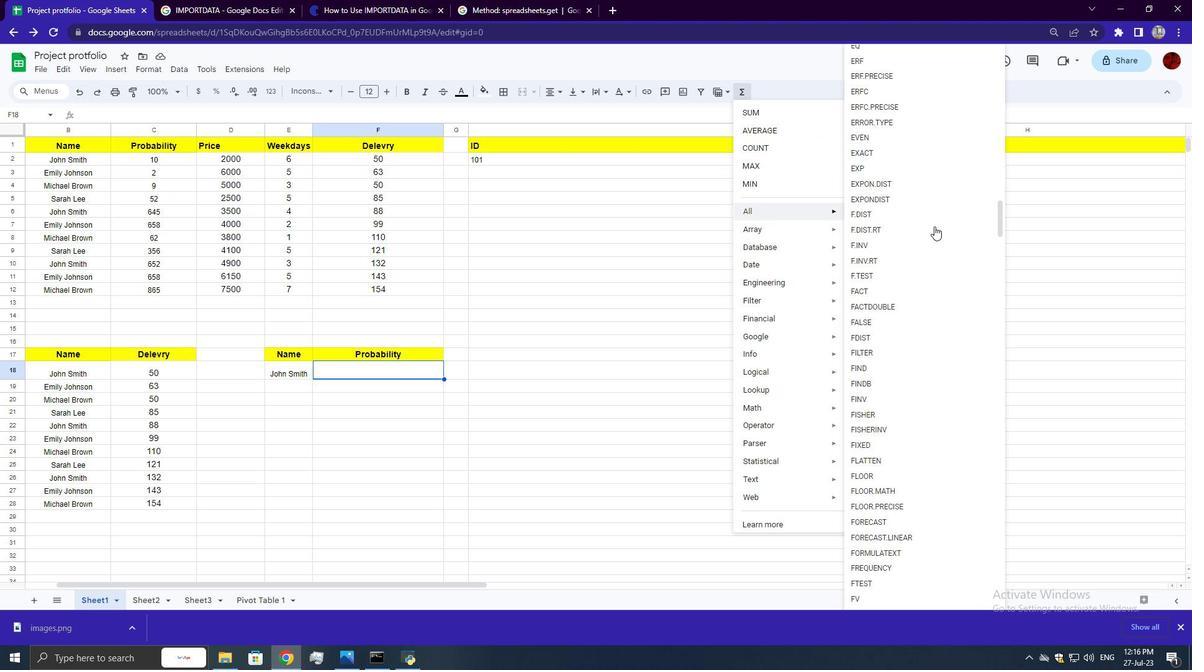 
Action: Mouse scrolled (934, 226) with delta (0, 0)
Screenshot: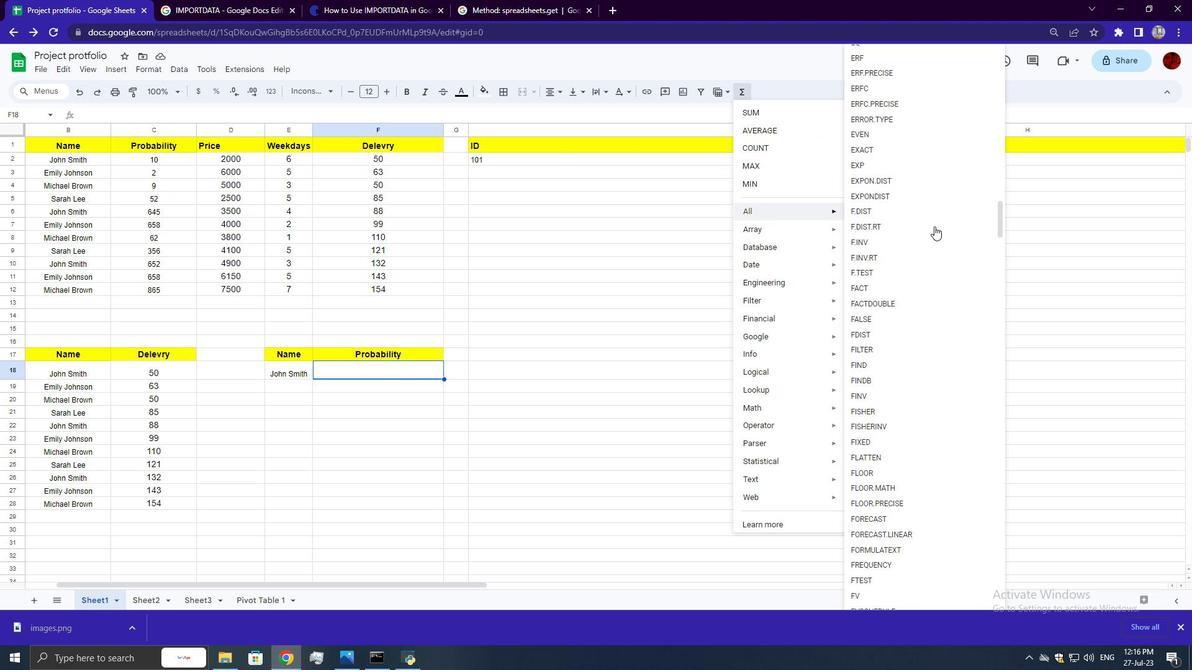 
Action: Mouse scrolled (934, 226) with delta (0, 0)
Screenshot: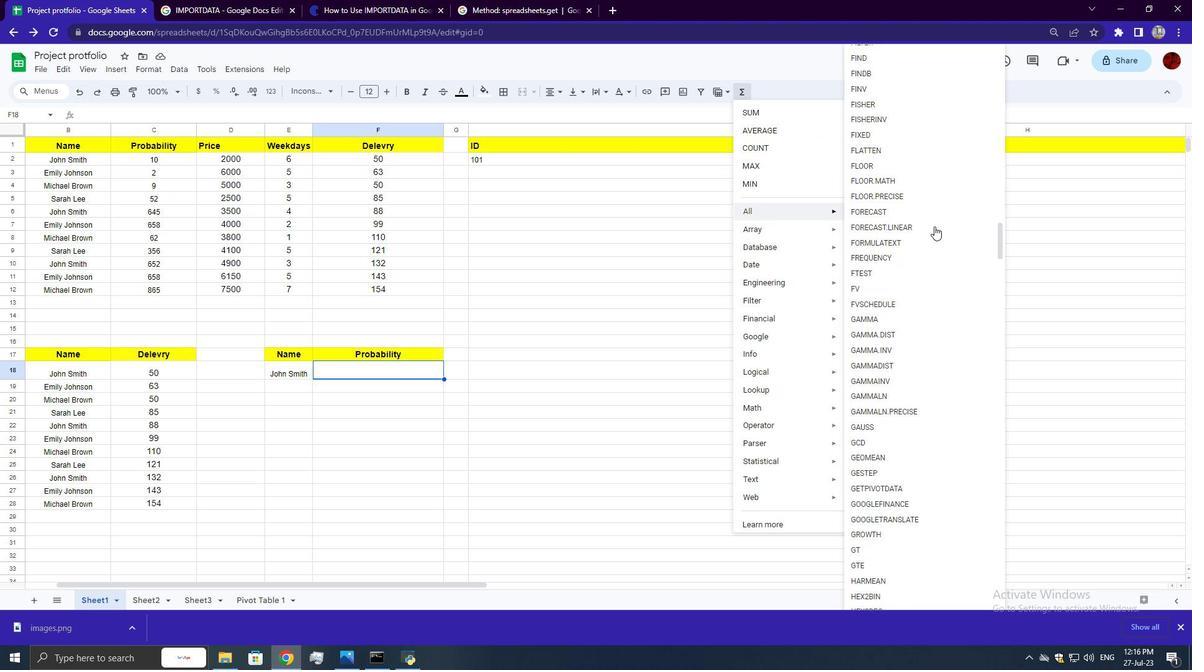 
Action: Mouse scrolled (934, 226) with delta (0, 0)
Screenshot: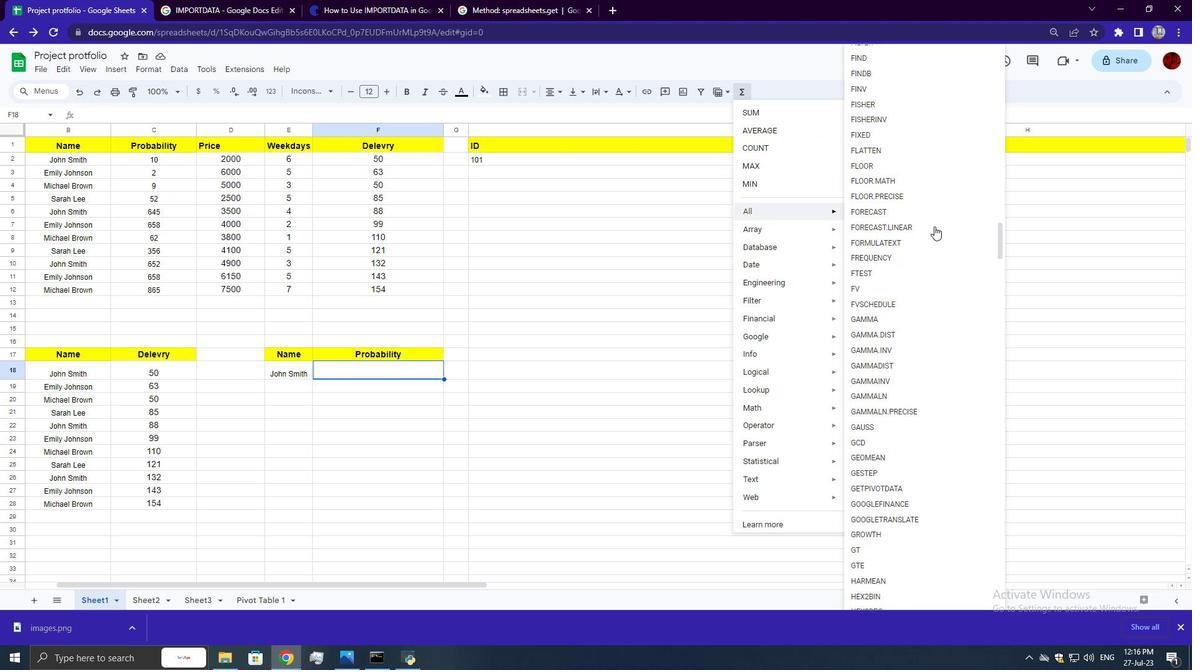 
Action: Mouse scrolled (934, 226) with delta (0, 0)
Screenshot: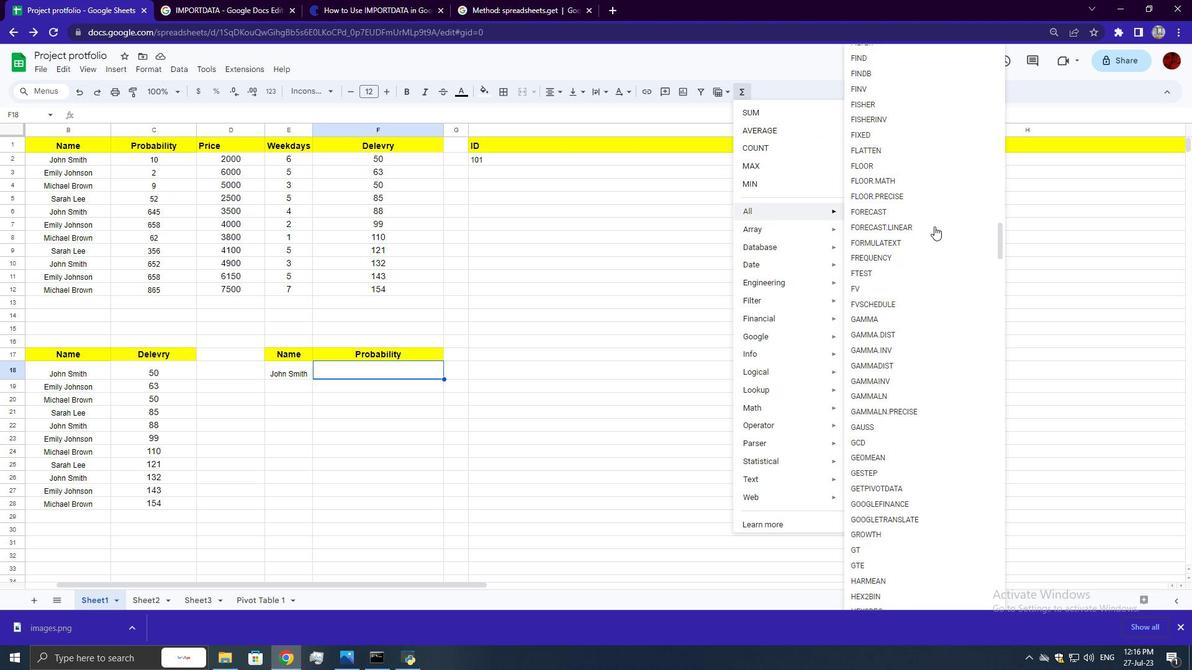 
Action: Mouse scrolled (934, 226) with delta (0, 0)
Screenshot: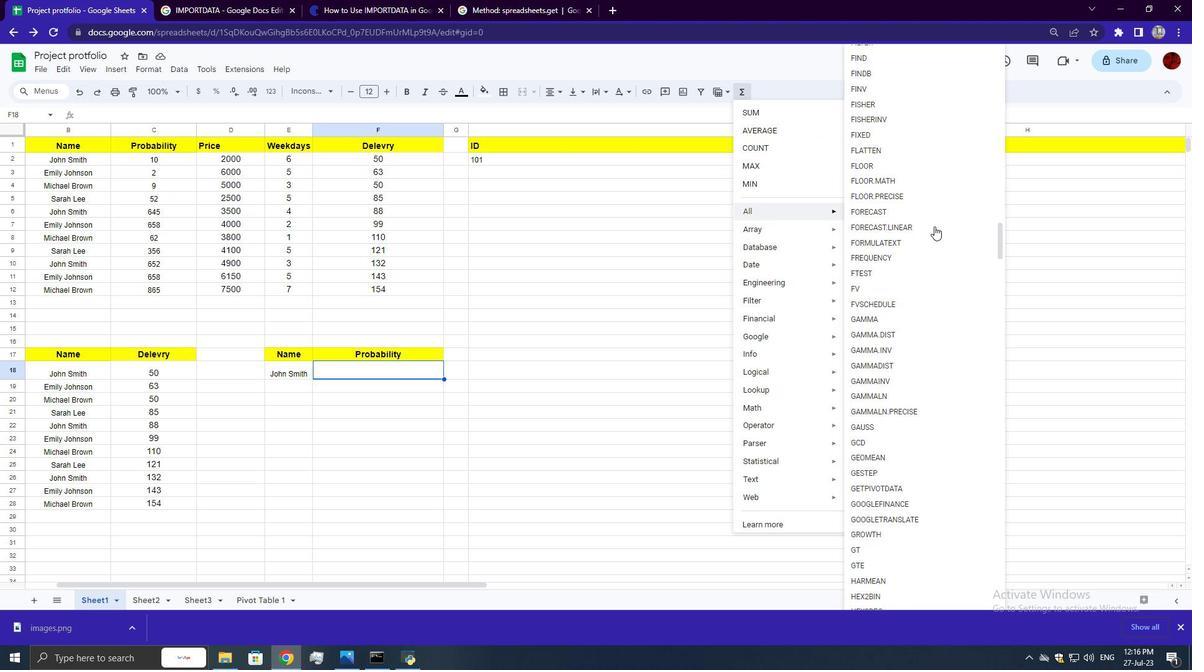 
Action: Mouse scrolled (934, 226) with delta (0, 0)
Screenshot: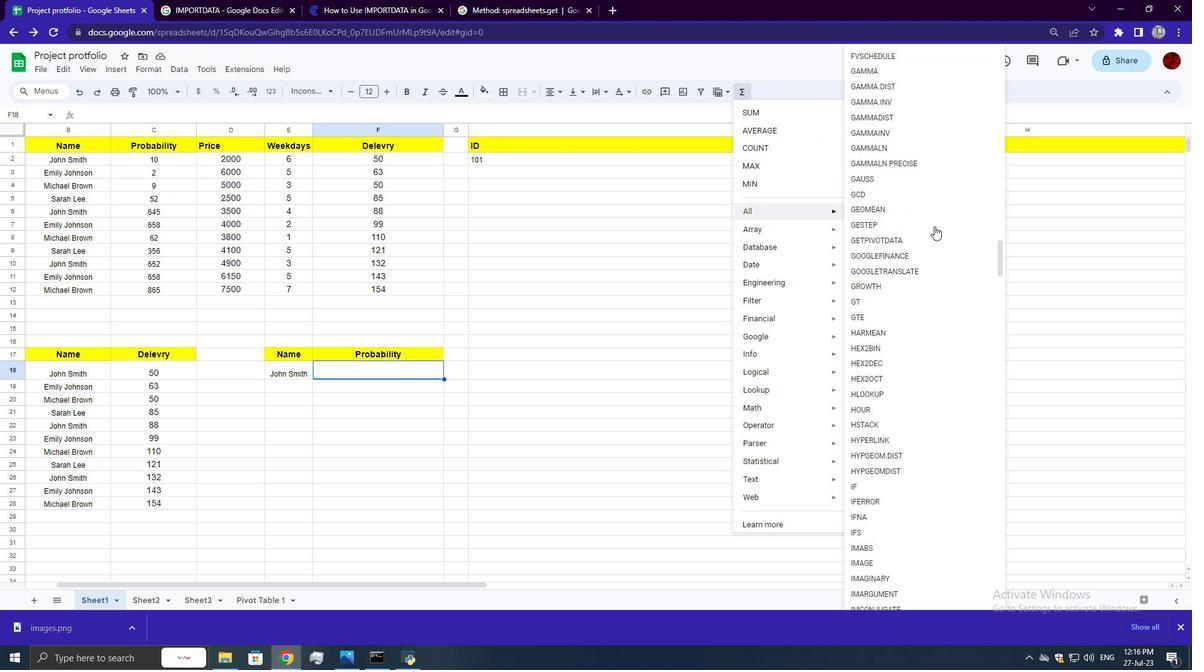 
Action: Mouse scrolled (934, 226) with delta (0, 0)
Screenshot: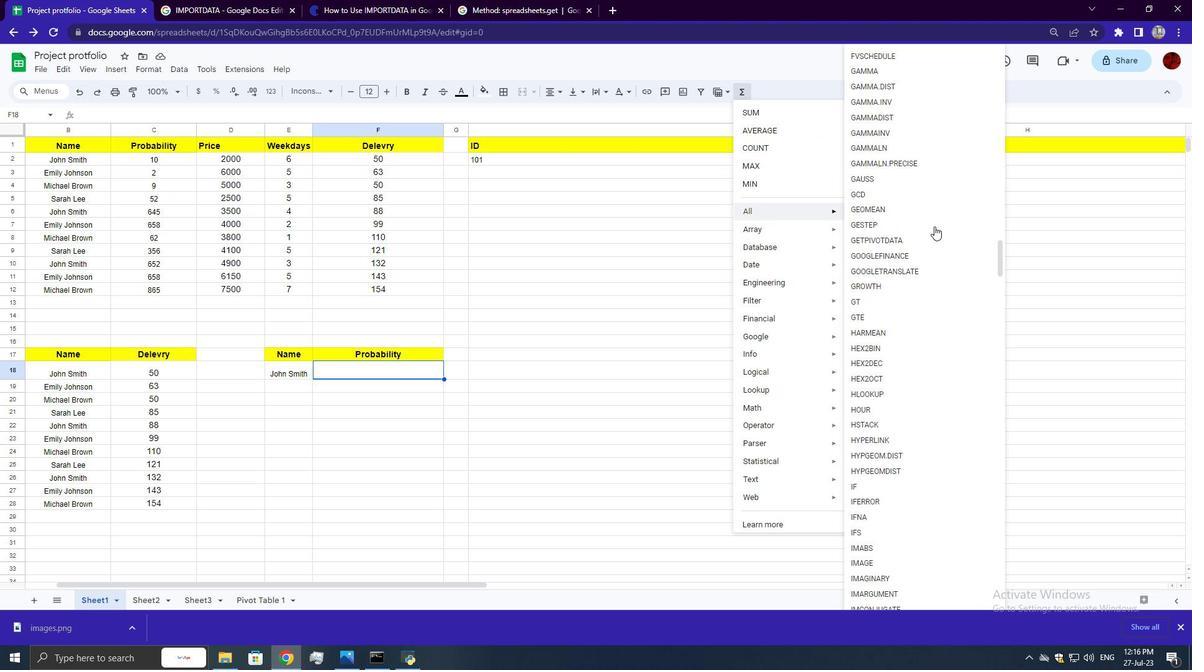 
Action: Mouse scrolled (934, 226) with delta (0, 0)
Screenshot: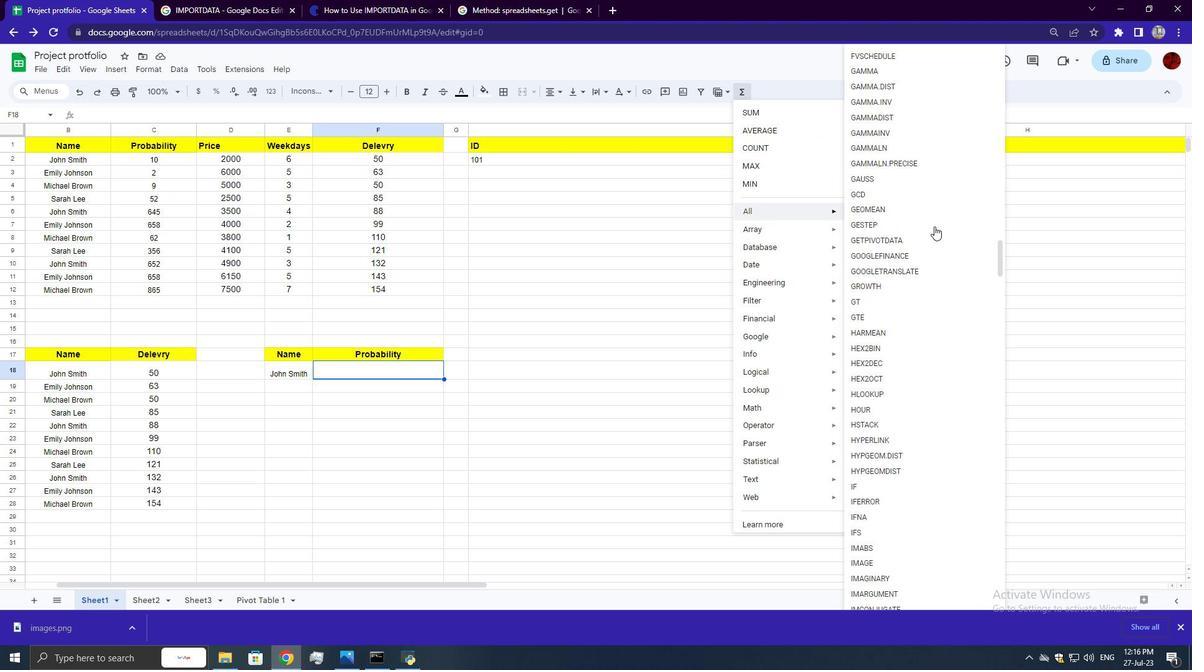 
Action: Mouse scrolled (934, 226) with delta (0, 0)
Screenshot: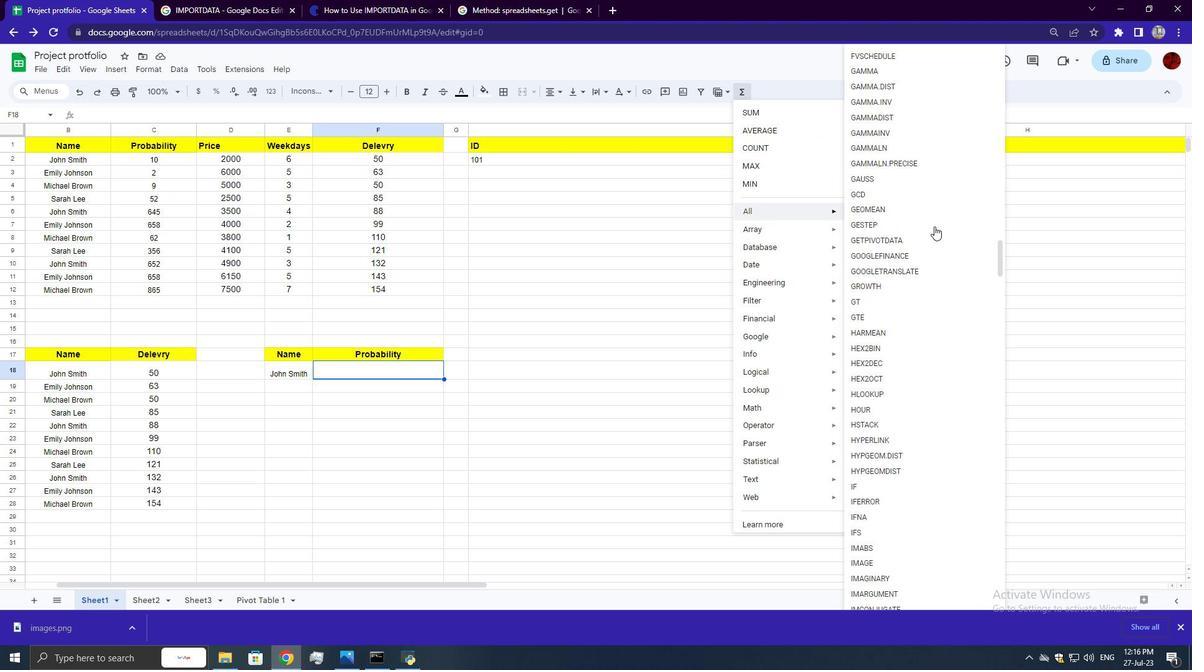 
Action: Mouse scrolled (934, 226) with delta (0, 0)
Screenshot: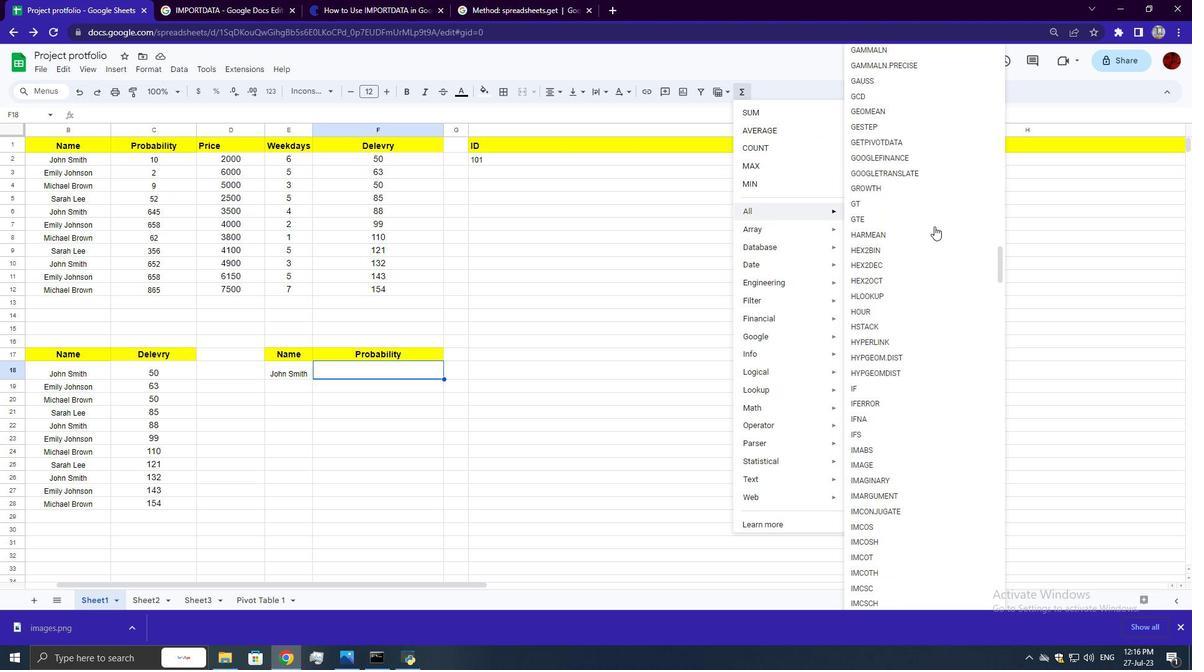 
Action: Mouse scrolled (934, 226) with delta (0, 0)
Screenshot: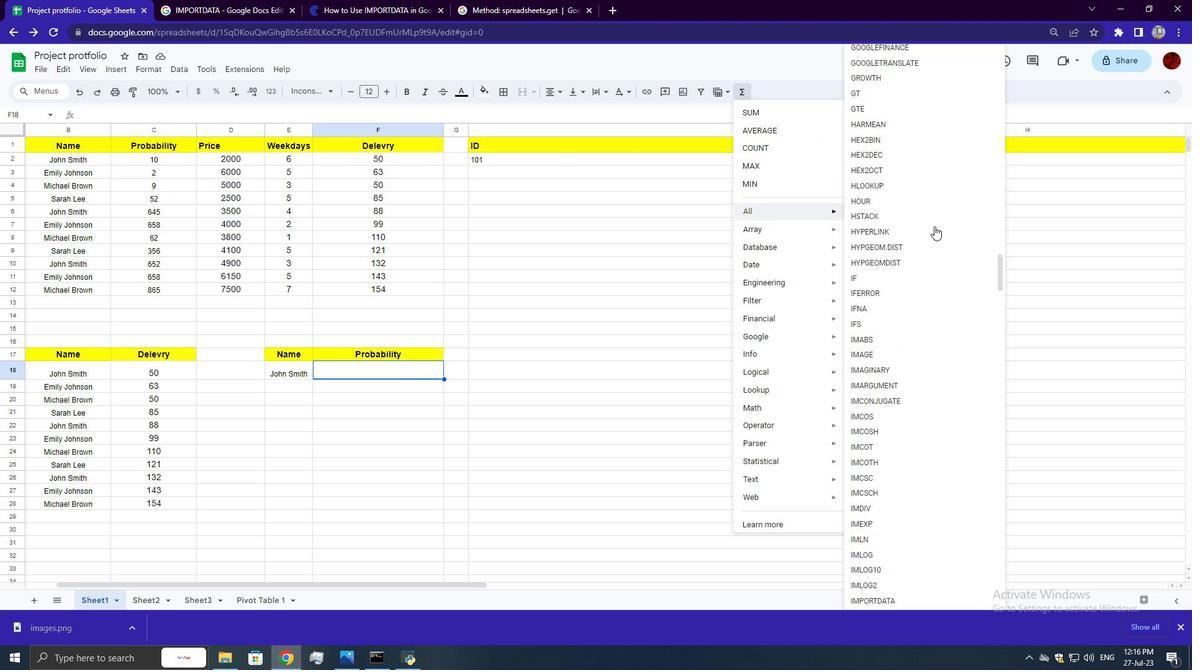 
Action: Mouse moved to (900, 498)
Screenshot: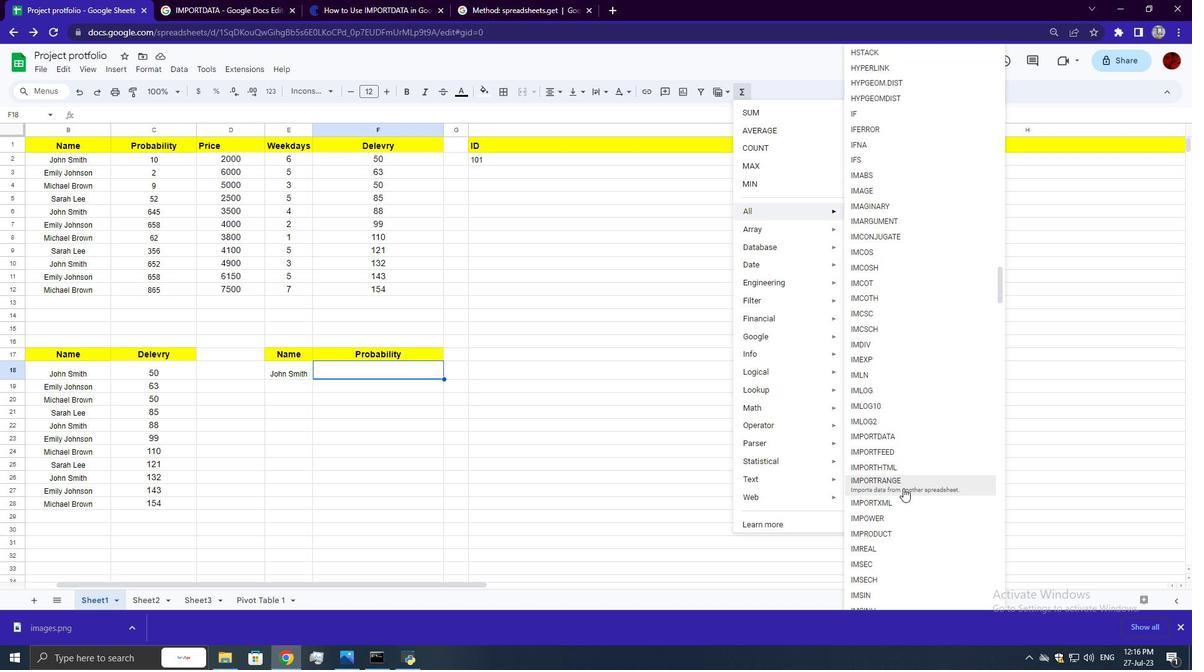 
Action: Mouse pressed left at (900, 498)
Screenshot: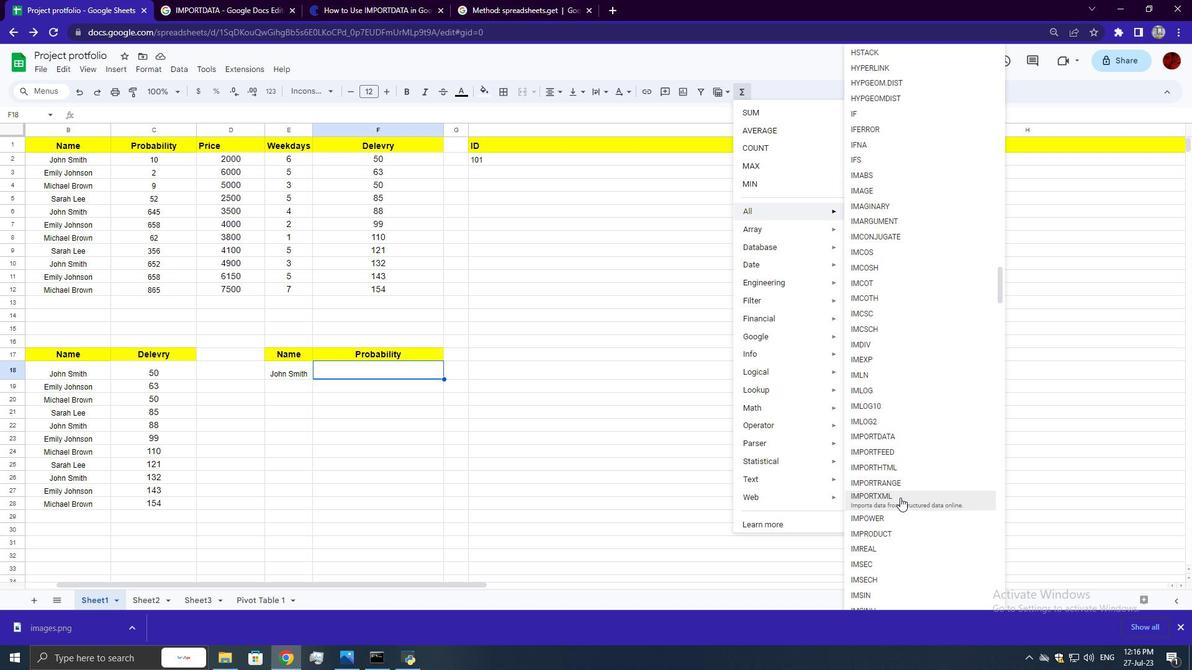
Action: Key pressed <Key.shift_r>"https<Key.shift_r><Key.shift_r><Key.shift_r><Key.shift_r><Key.shift_r><Key.shift_r><Key.shift_r><Key.shift_r><Key.shift_r><Key.shift_r><Key.shift_r><Key.shift_r><Key.shift_r><Key.shift_r><Key.shift_r><Key.shift_r><Key.shift_r><Key.shift_r><Key.shift_r><Key.shift_r><Key.shift_r><Key.shift_r><Key.shift_r><Key.shift_r><Key.shift_r><Key.shift_r><Key.shift_r><Key.shift_r><Key.shift_r><Key.shift_r><Key.shift_r><Key.shift_r><Key.shift_r><Key.shift_r><Key.shift_r><Key.shift_r><Key.shift_r><Key.shift_r><Key.shift_r><Key.shift_r><Key.shift_r><Key.shift_r><Key.shift_r><Key.shift_r><Key.shift_r><Key.shift_r><Key.shift_r><Key.shift_r><Key.shift_r><Key.shift_r><Key.shift_r><Key.shift_r><Key.shift_r><Key.shift_r><Key.shift_r><Key.shift_r><Key.shift_r><Key.shift_r><Key.shift_r>://en.wikipedia.org/wiki/<Key.shift>Moonlanding<Key.shift_r><Key.shift_r><Key.shift_r>",<Key.space><Key.shift_r><Key.shift_r><Key.shift_r><Key.shift_r><Key.shift_r><Key.shift_r><Key.shift_r><Key.shift_r><Key.shift_r><Key.shift_r><Key.shift_r><Key.shift_r><Key.shift_r><Key.shift_r><Key.shift_r><Key.shift_r><Key.shift_r>"//a/<Key.shift><Key.shift>@href<Key.shift_r>"<Key.space><Key.shift_r><Key.shift_r><Key.shift_r><Key.shift_r><Key.shift_r><Key.shift_r><Key.shift_r><Key.shift_r><Key.shift_r><Key.shift_r><Key.shift_r><Key.shift_r><Key.shift_r><Key.shift_r><Key.shift_r><Key.shift_r><Key.shift_r><Key.shift_r><Key.shift_r><Key.shift_r><Key.shift_r><Key.shift_r><Key.shift_r><Key.shift_r><Key.shift_r><Key.shift_r><Key.shift_r><Key.shift_r><Key.backspace>,<Key.space><Key.shift_r><Key.shift_r><Key.shift_r><Key.shift_r><Key.shift_r><Key.shift_r><Key.shift_r><Key.shift_r>"en<Key.shift>_<Key.shift>US<Key.shift_r><Key.shift_r><Key.shift_r><Key.shift_r><Key.shift_r><Key.shift_r><Key.shift_r><Key.shift_r>"<Key.enter>
Screenshot: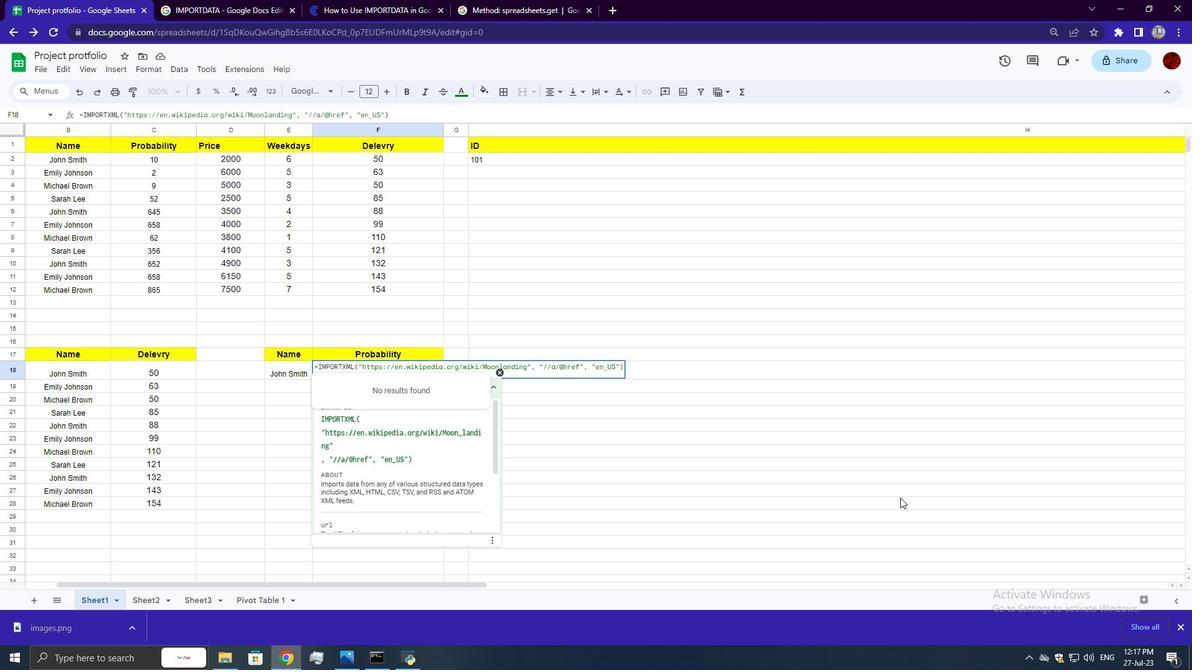 
Action: Mouse moved to (506, 424)
Screenshot: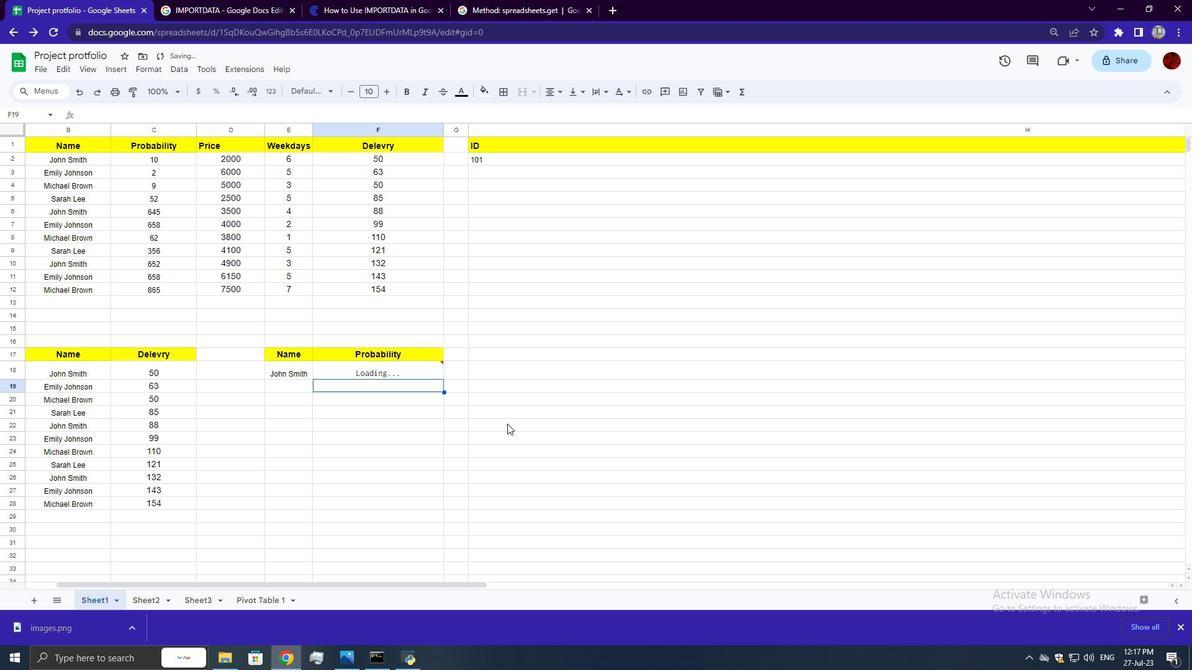 
